 Task: Add Orgain Clean Protein Grass-Fed Shake Chocolate Fudge to the cart.
Action: Mouse pressed left at (25, 154)
Screenshot: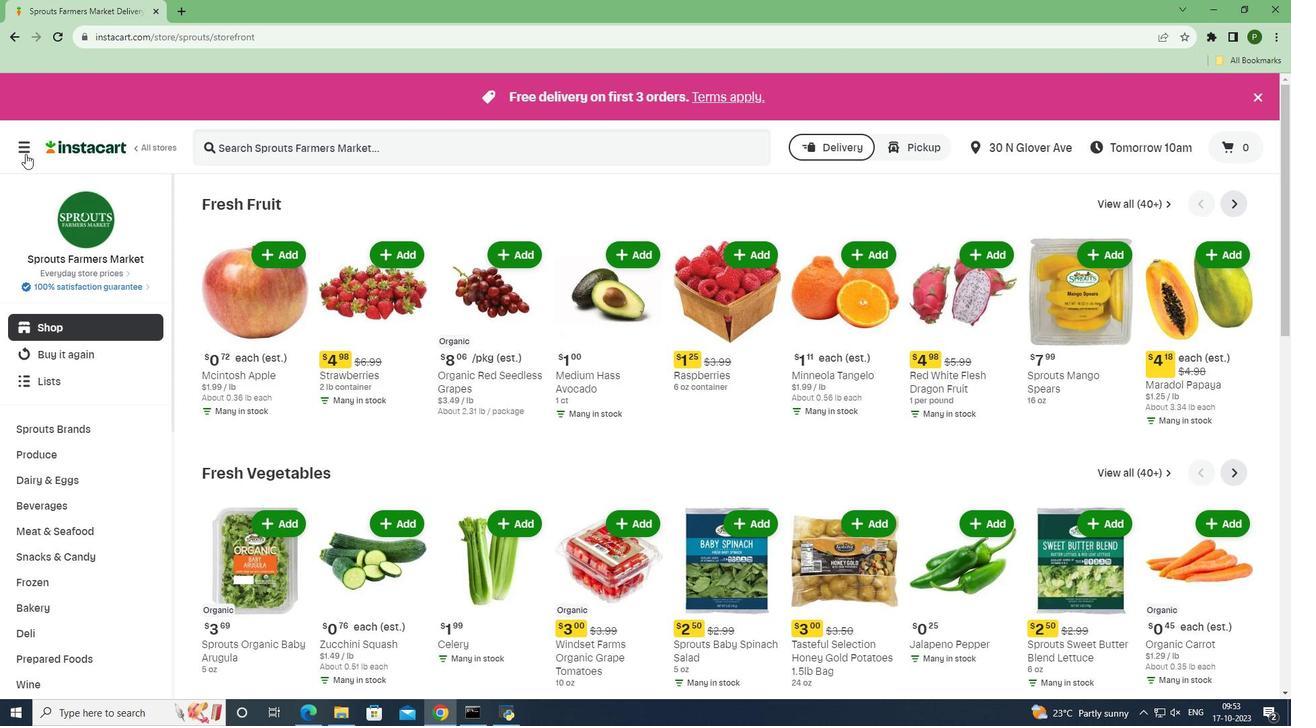 
Action: Mouse moved to (49, 356)
Screenshot: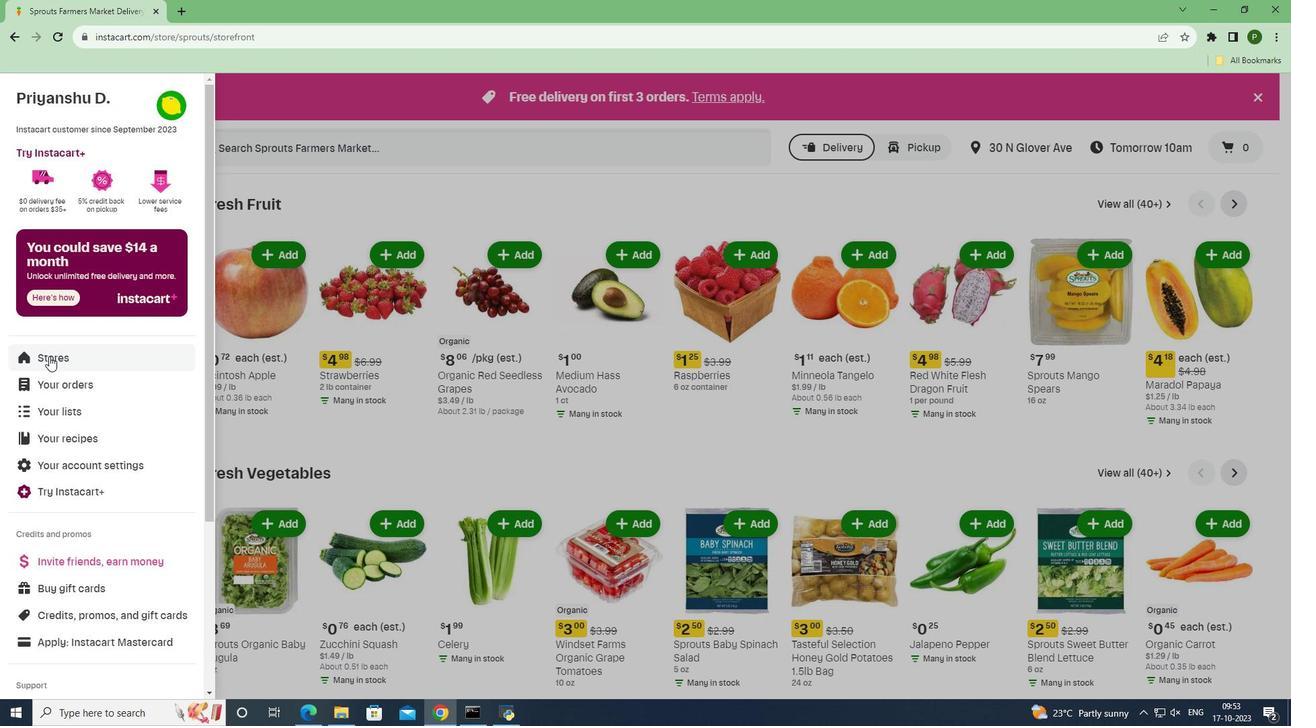 
Action: Mouse pressed left at (49, 356)
Screenshot: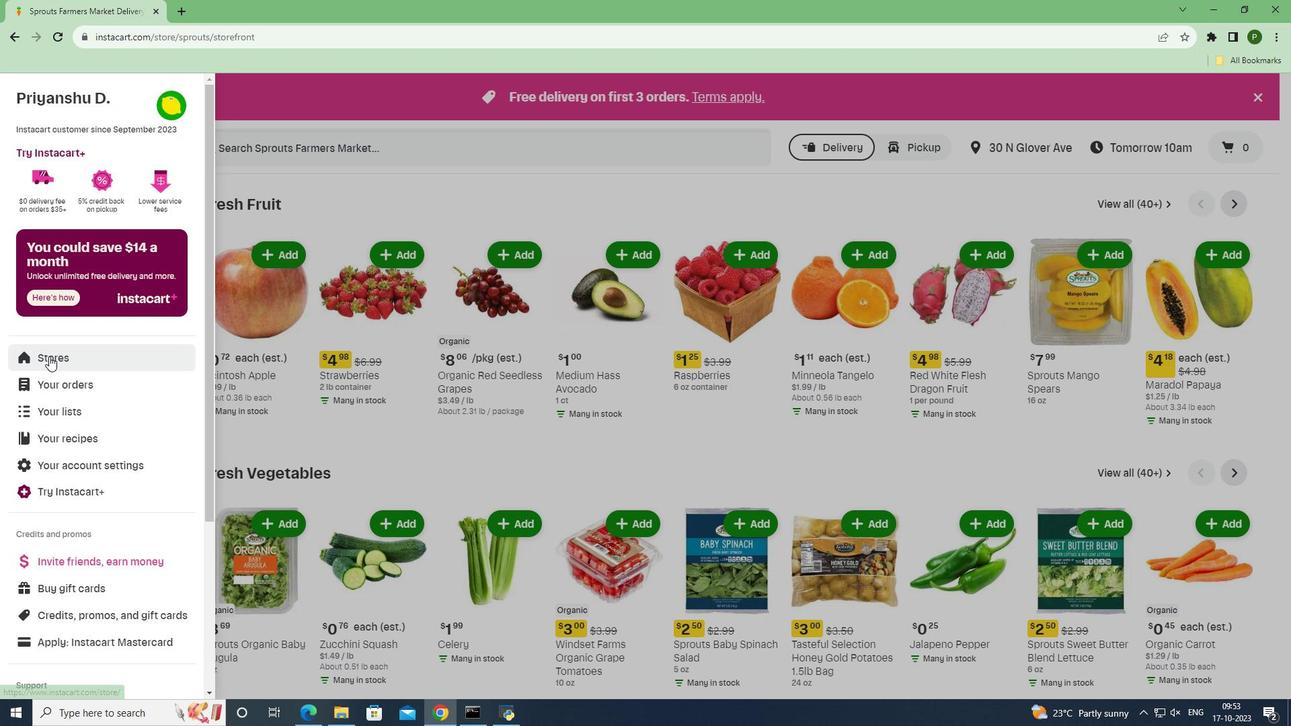 
Action: Mouse moved to (299, 160)
Screenshot: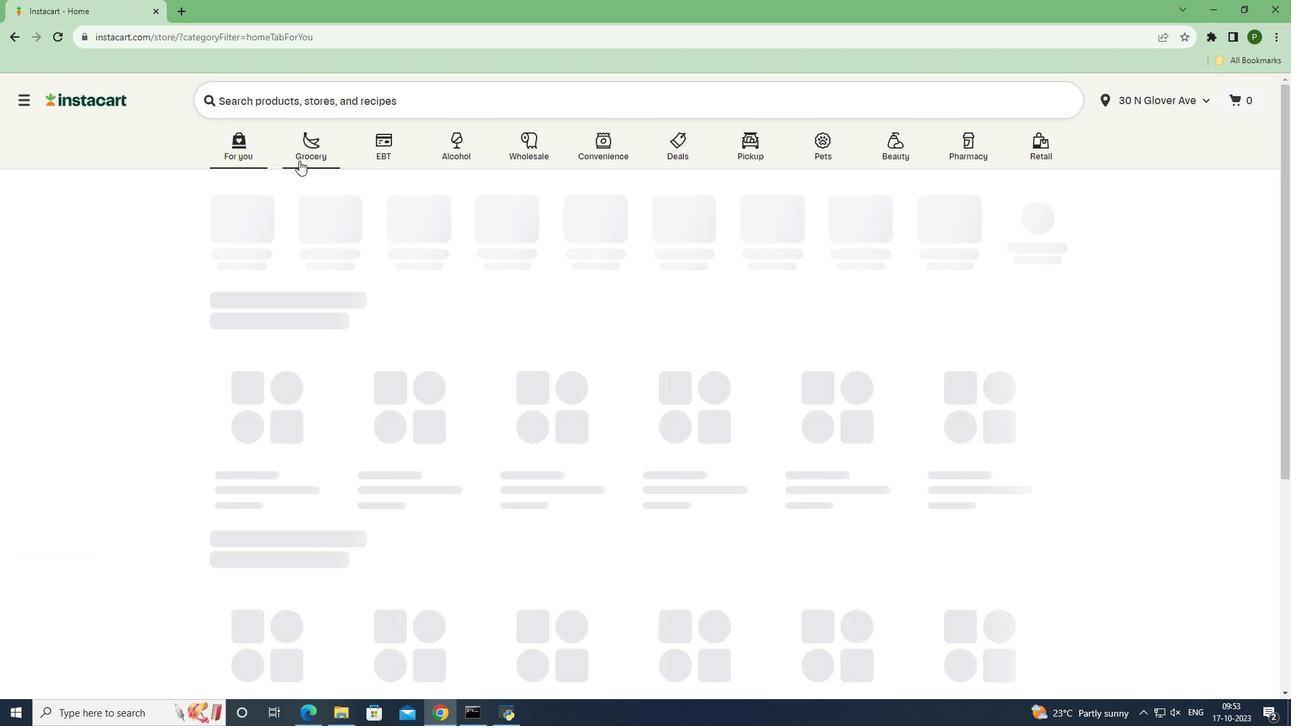 
Action: Mouse pressed left at (299, 160)
Screenshot: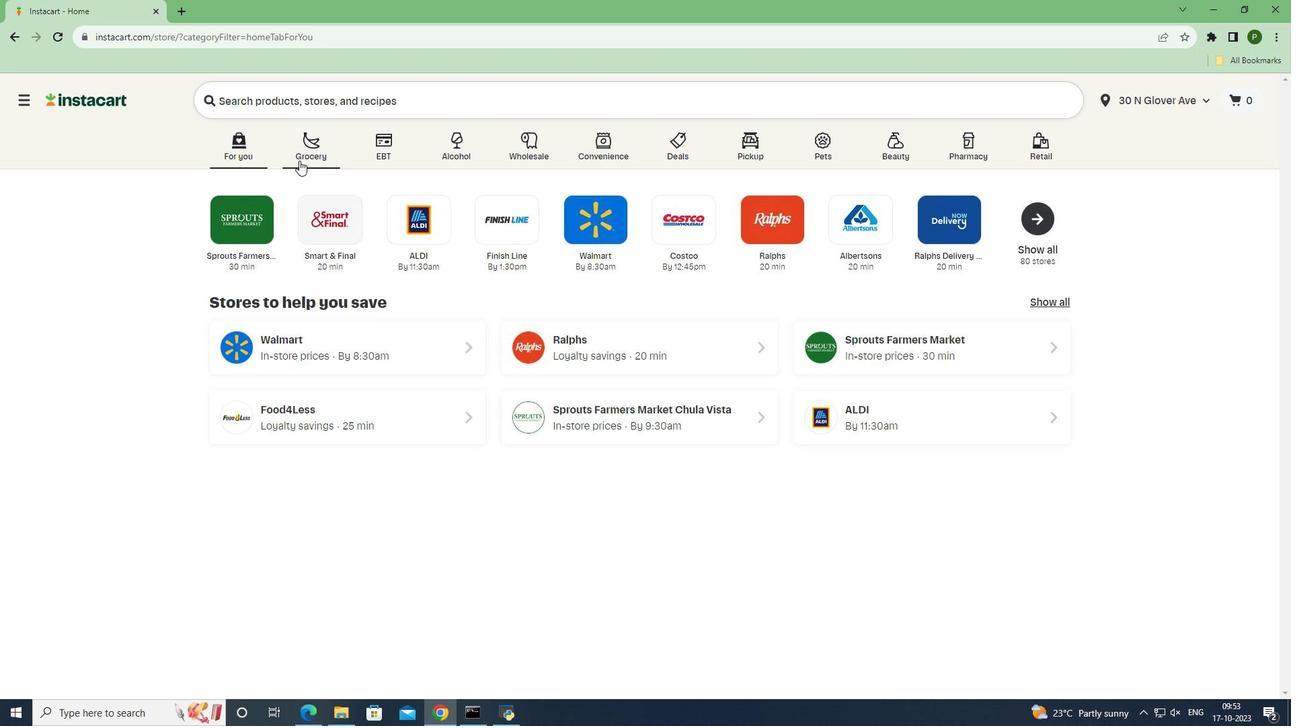 
Action: Mouse moved to (814, 318)
Screenshot: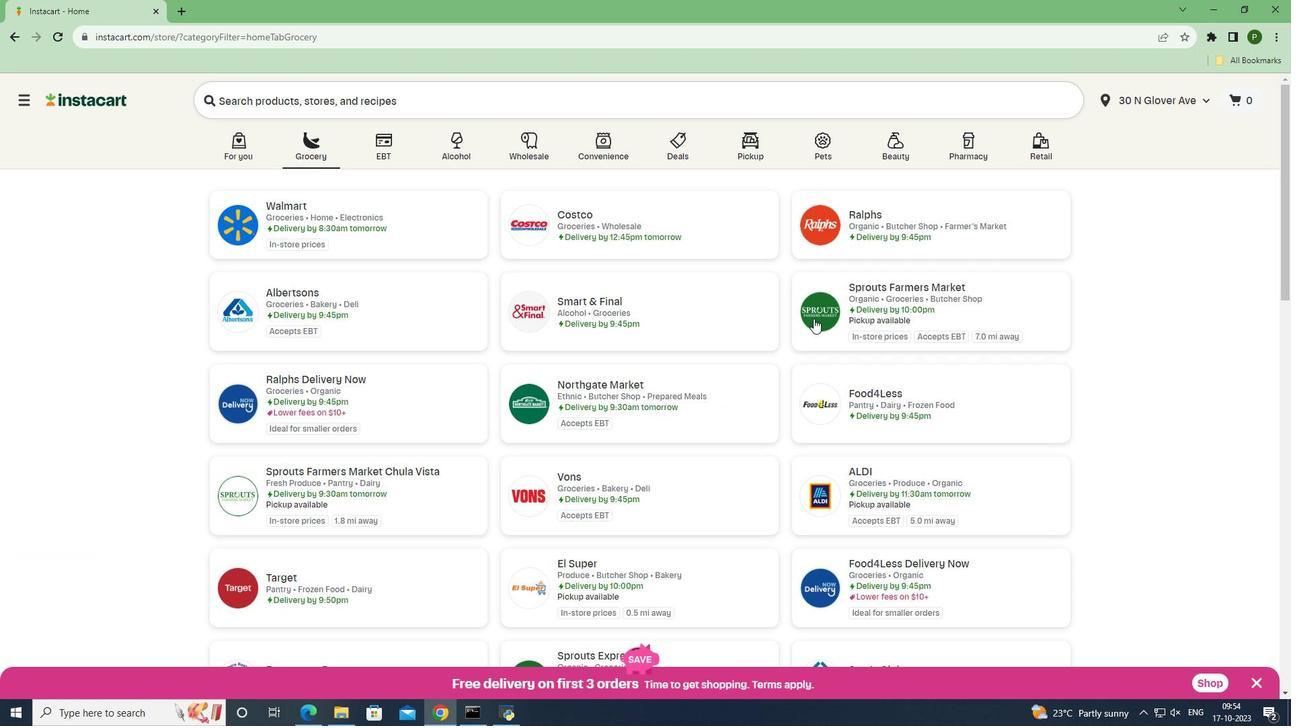 
Action: Mouse pressed left at (814, 318)
Screenshot: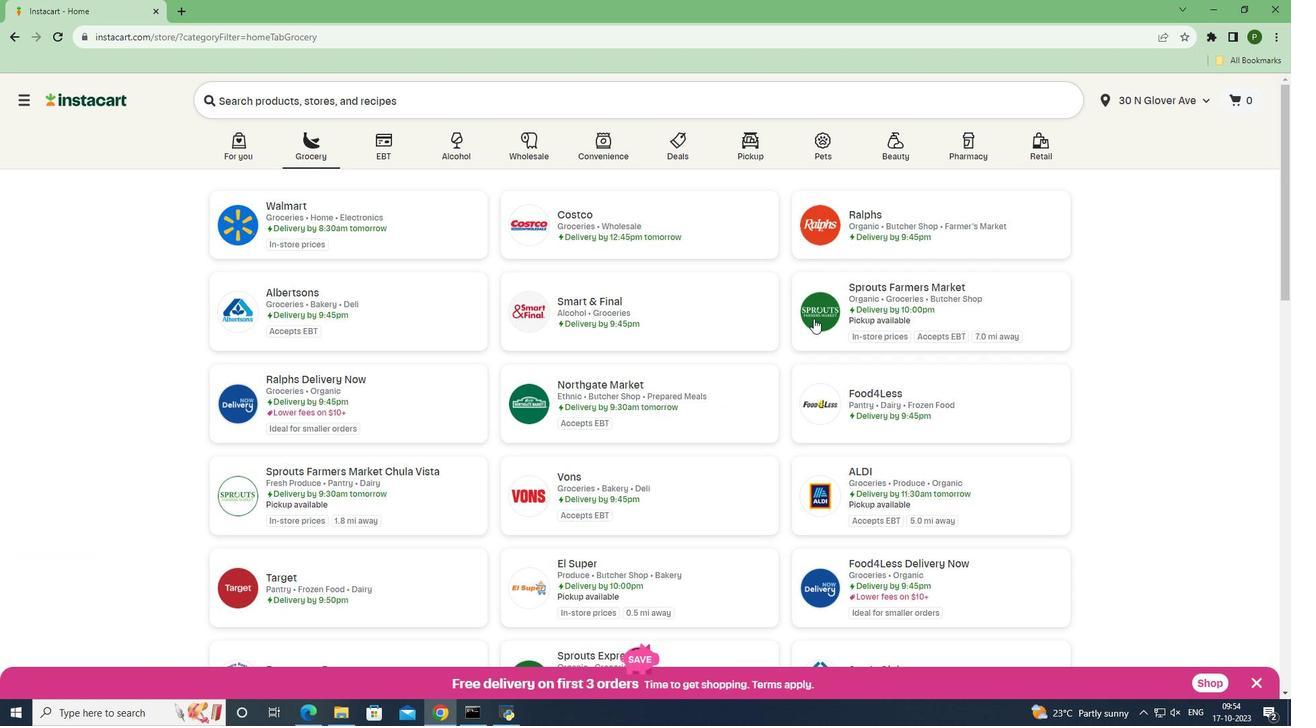 
Action: Mouse moved to (80, 507)
Screenshot: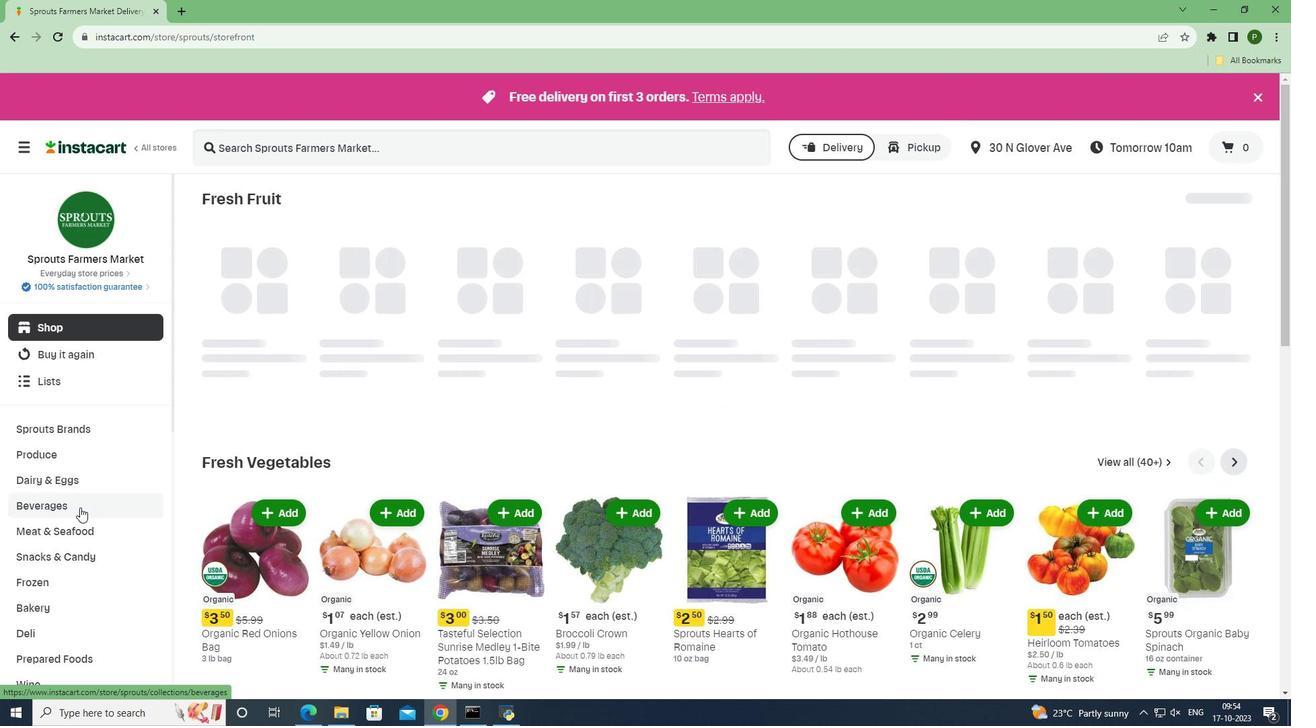 
Action: Mouse pressed left at (80, 507)
Screenshot: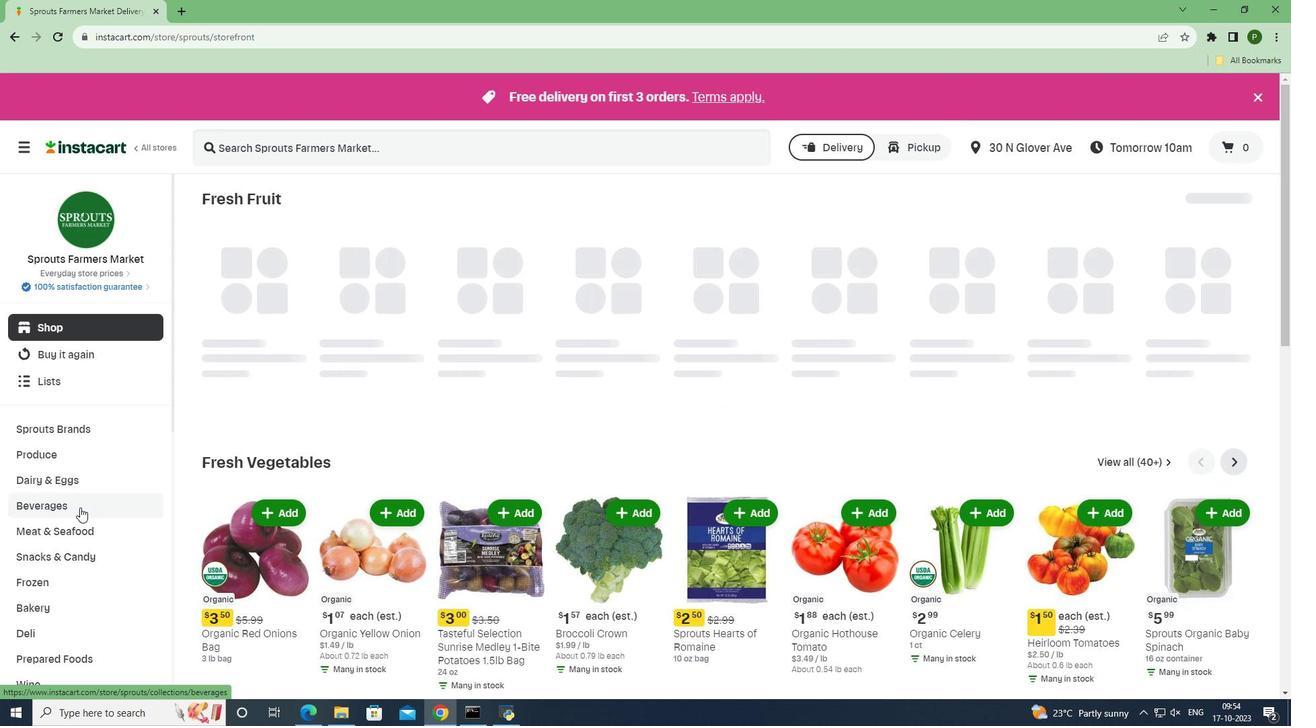 
Action: Mouse moved to (1252, 234)
Screenshot: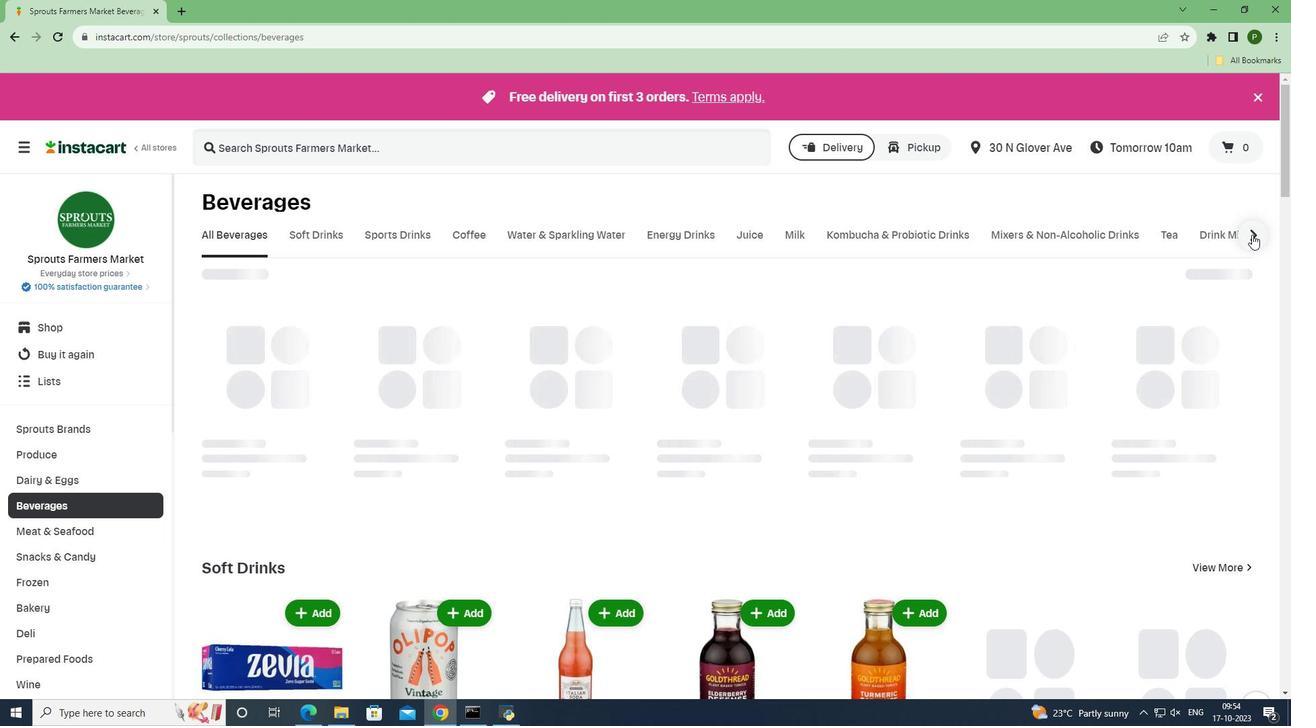 
Action: Mouse pressed left at (1252, 234)
Screenshot: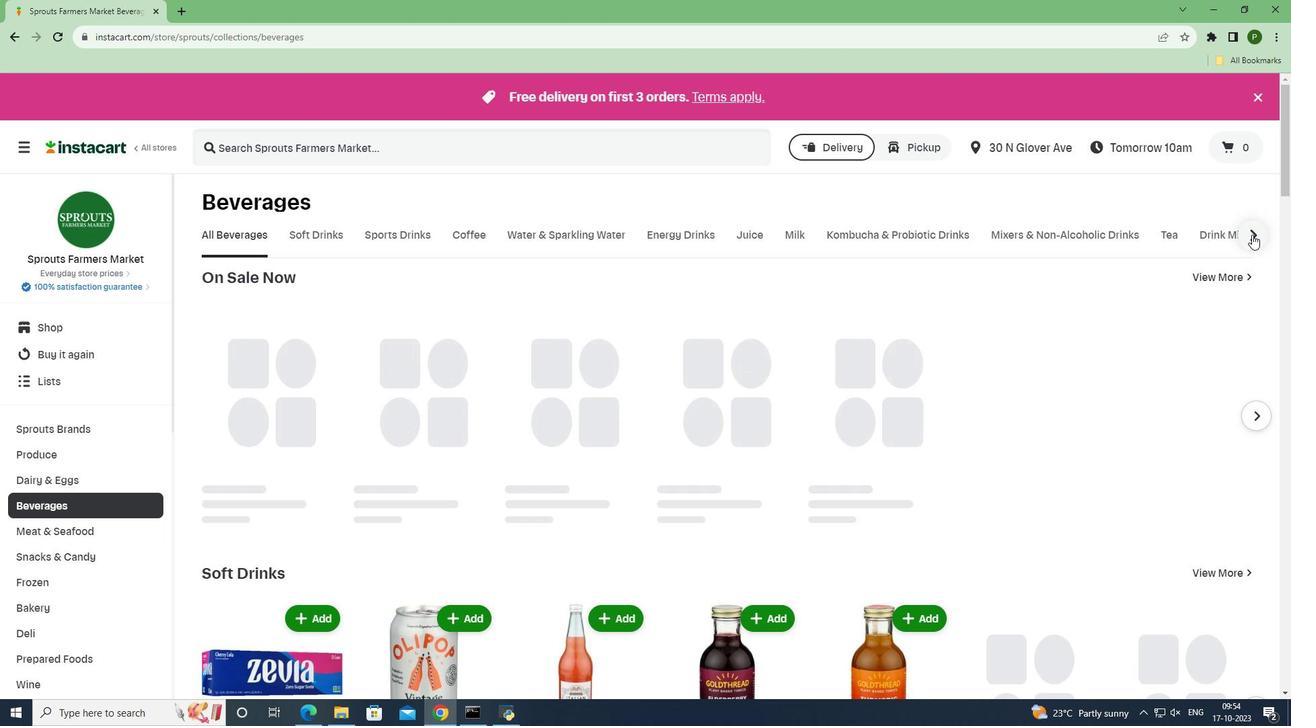 
Action: Mouse moved to (1206, 234)
Screenshot: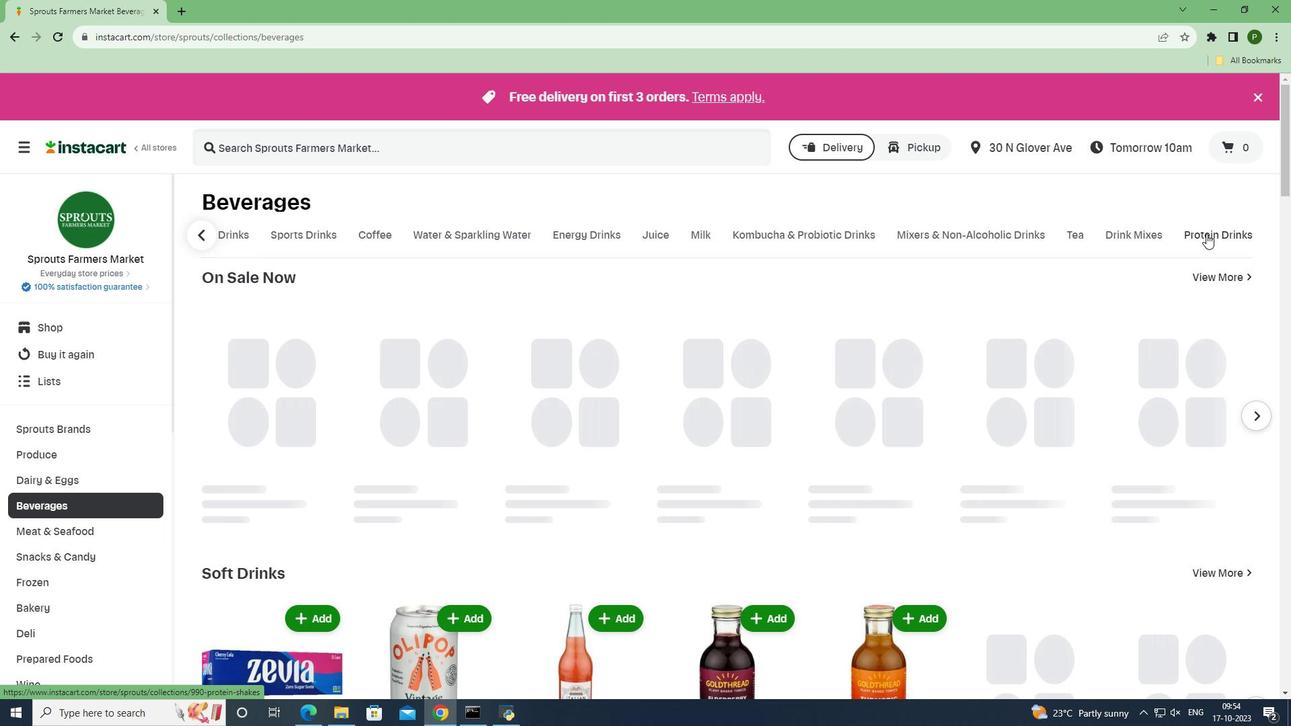 
Action: Mouse pressed left at (1206, 234)
Screenshot: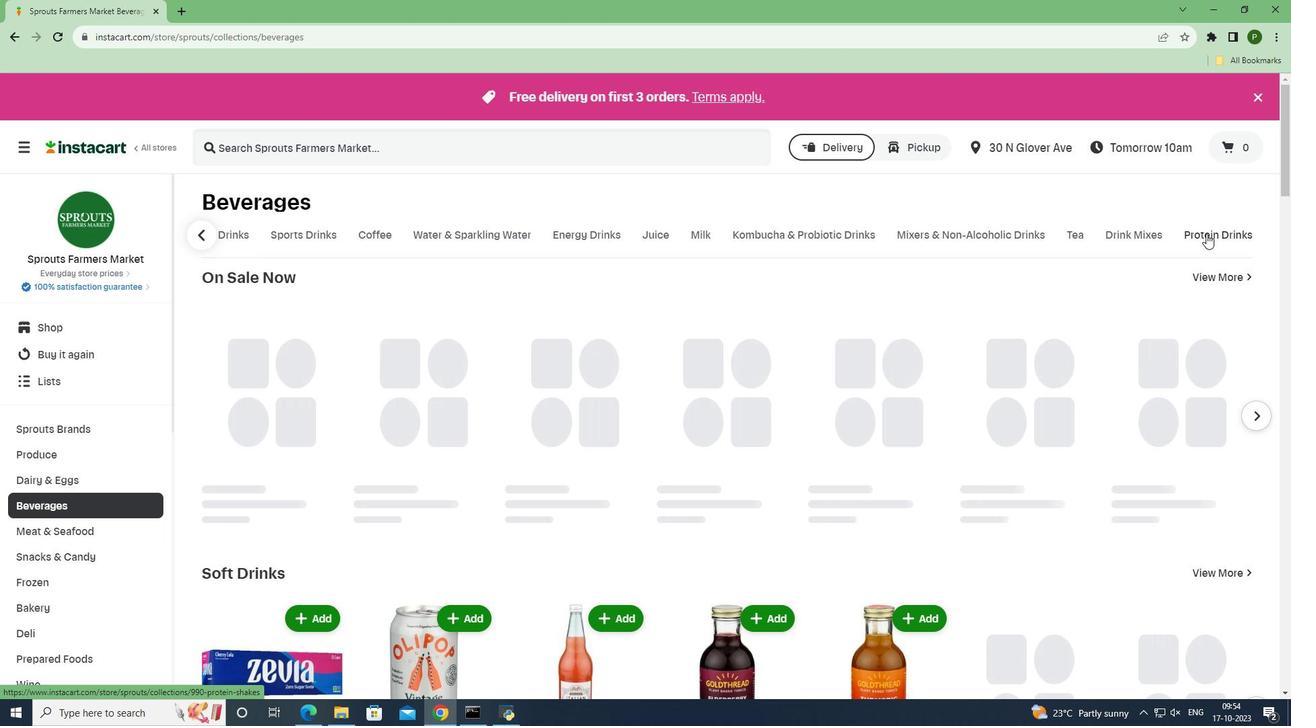 
Action: Mouse moved to (565, 154)
Screenshot: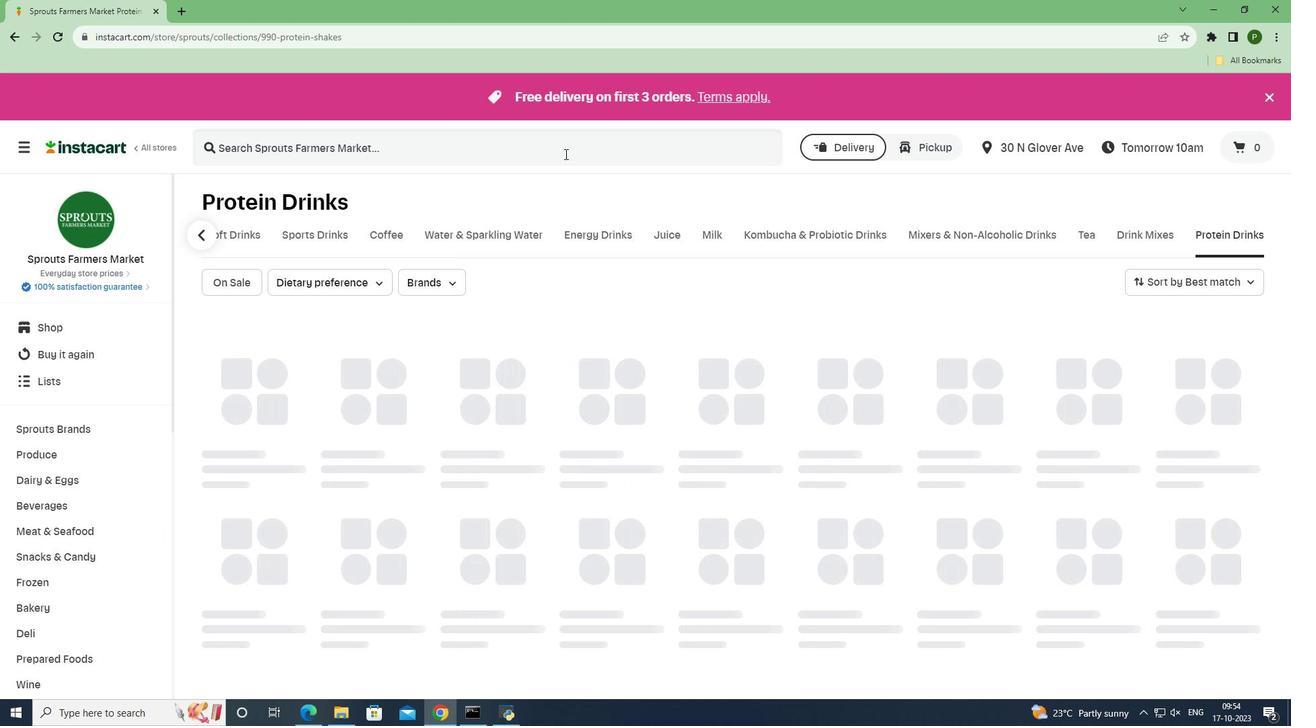
Action: Mouse pressed left at (565, 154)
Screenshot: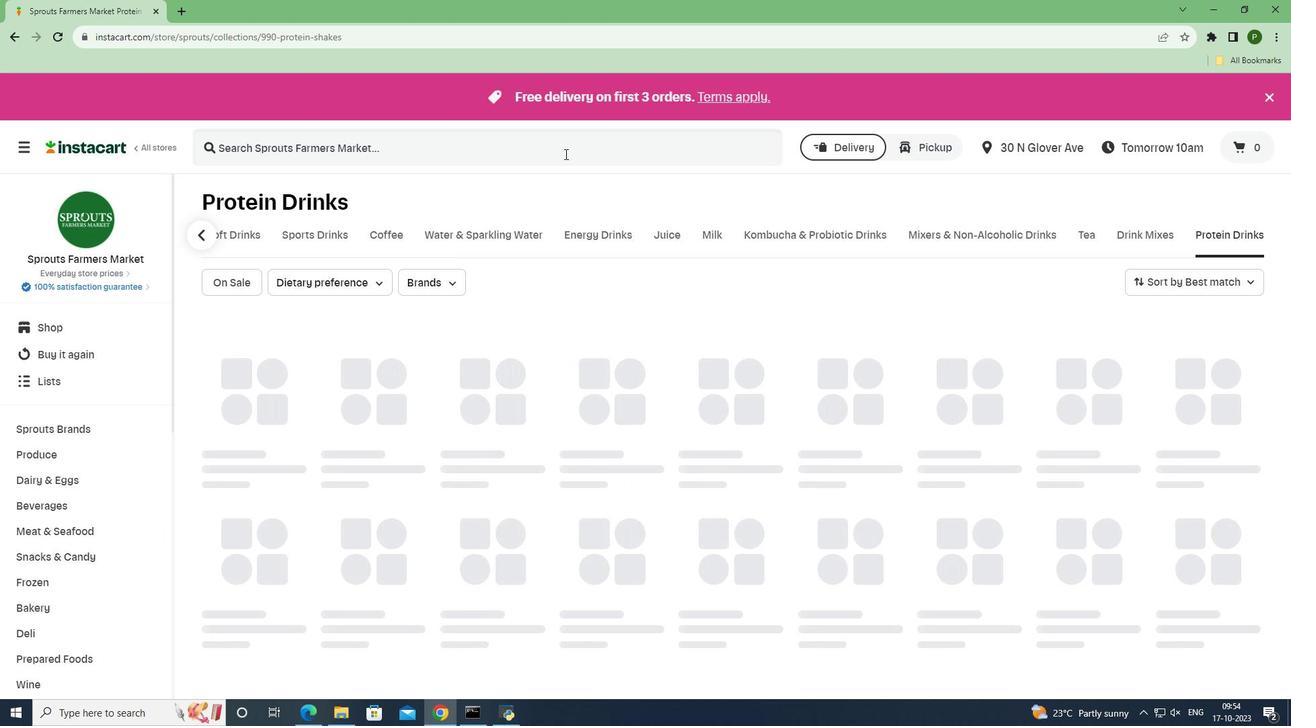 
Action: Key pressed <Key.caps_lock>O<Key.caps_lock>rganic<Key.space><Key.caps_lock>C<Key.caps_lock>lean<Key.space><Key.caps_lock>P<Key.caps_lock>rotein<Key.space><Key.caps_lock>G<Key.caps_lock>rass-<Key.caps_lock>F<Key.caps_lock>ed<Key.space><Key.caps_lock>S<Key.caps_lock>hake<Key.space><Key.caps_lock>C<Key.caps_lock>hocolate<Key.space><Key.caps_lock>F<Key.caps_lock>udge<Key.enter>
Screenshot: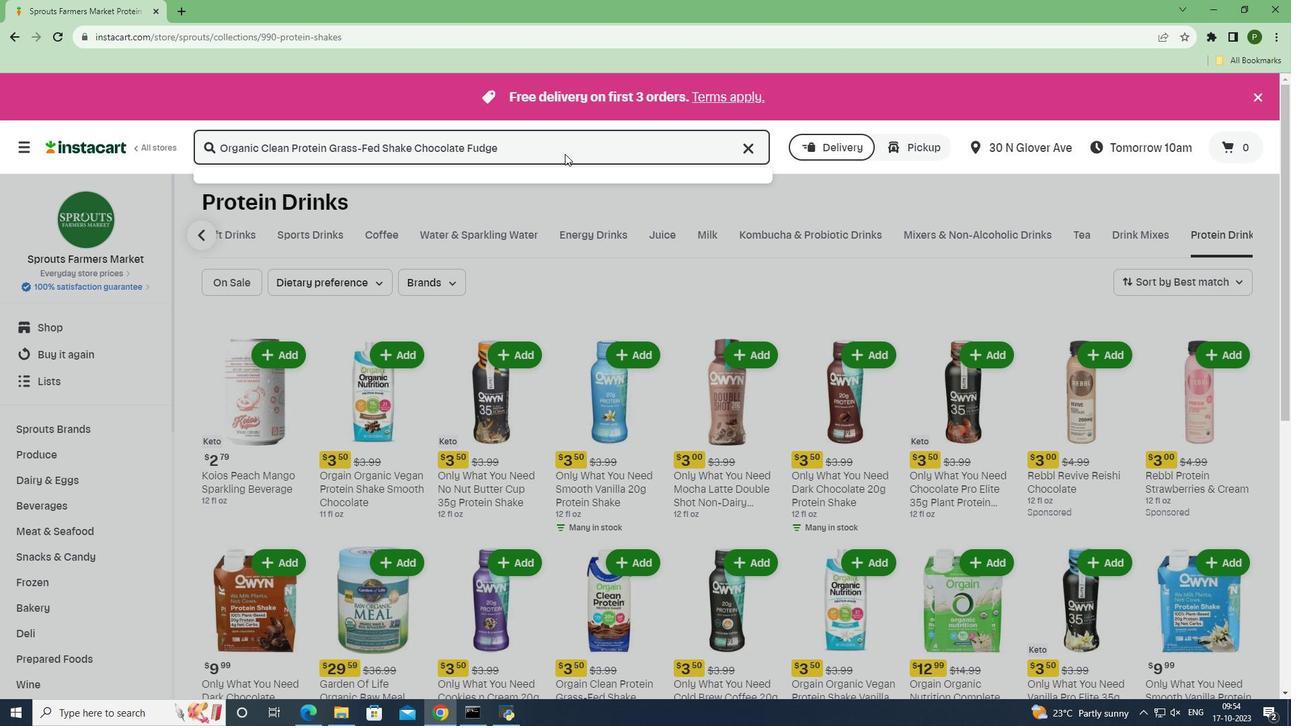 
Action: Mouse moved to (734, 498)
Screenshot: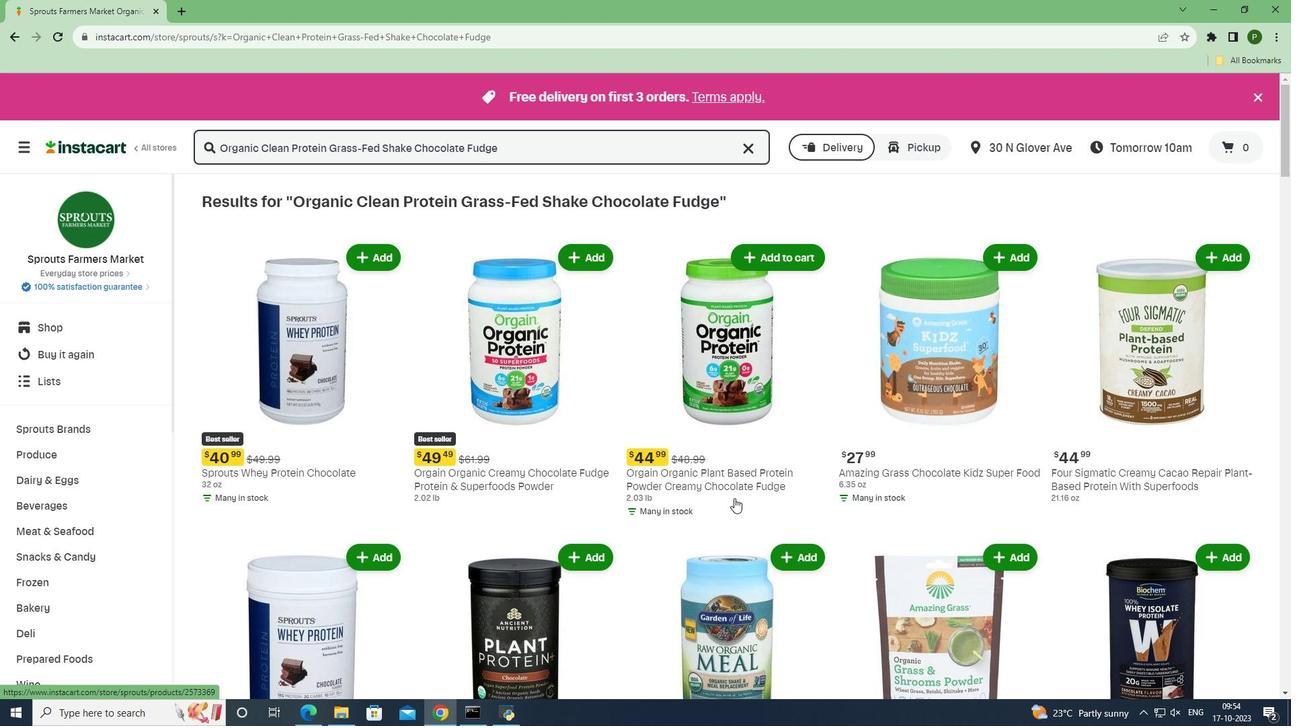 
Action: Mouse scrolled (734, 497) with delta (0, 0)
Screenshot: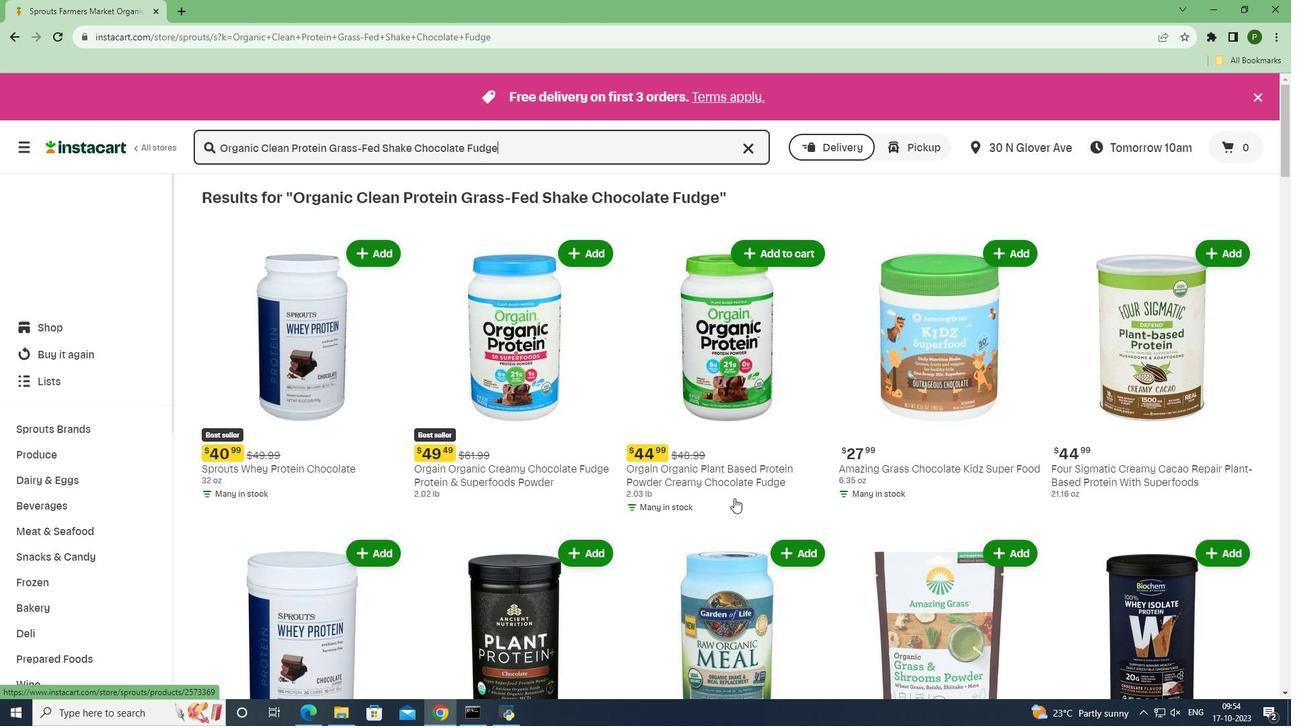 
Action: Mouse scrolled (734, 497) with delta (0, 0)
Screenshot: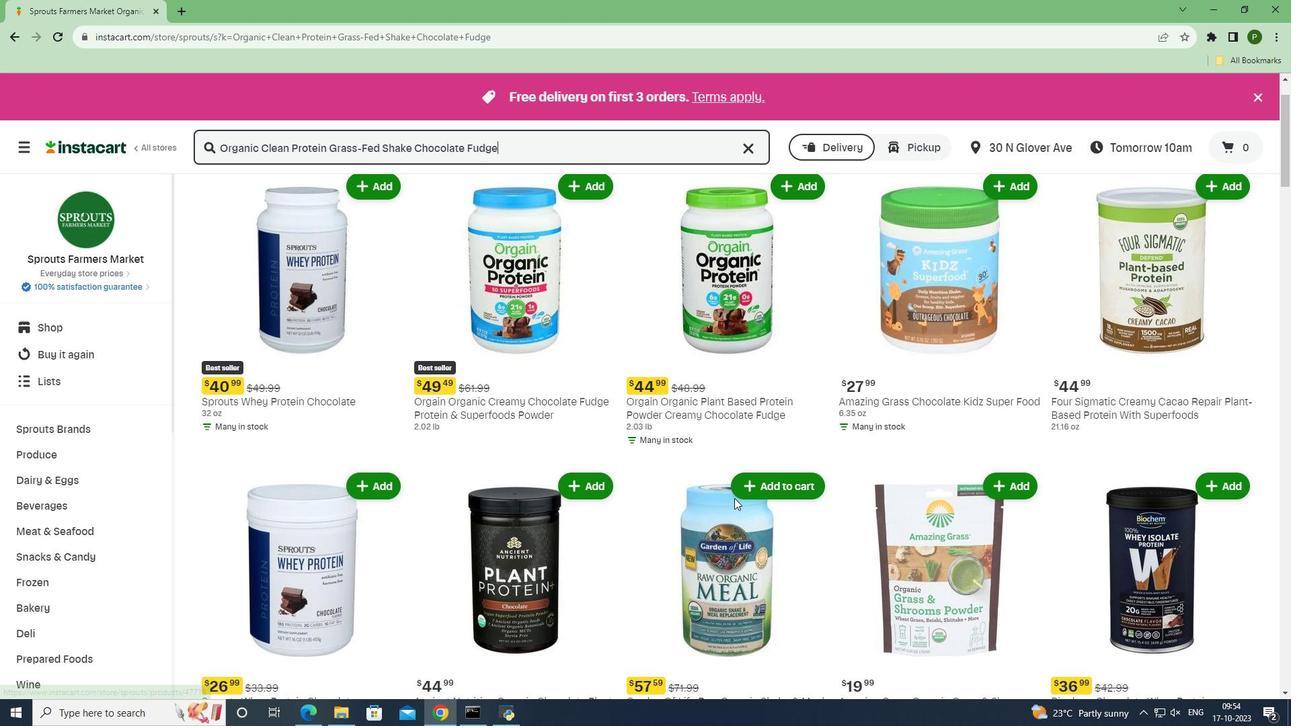 
Action: Mouse scrolled (734, 497) with delta (0, 0)
Screenshot: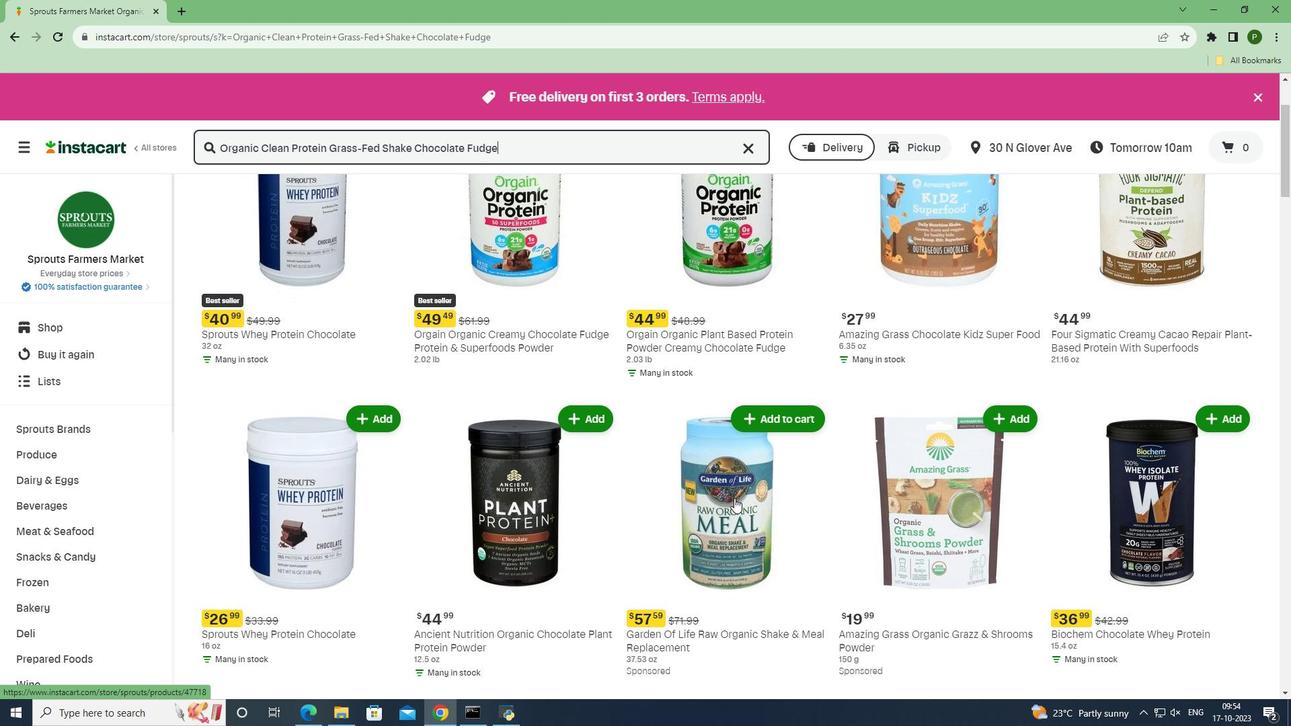 
Action: Mouse scrolled (734, 497) with delta (0, 0)
Screenshot: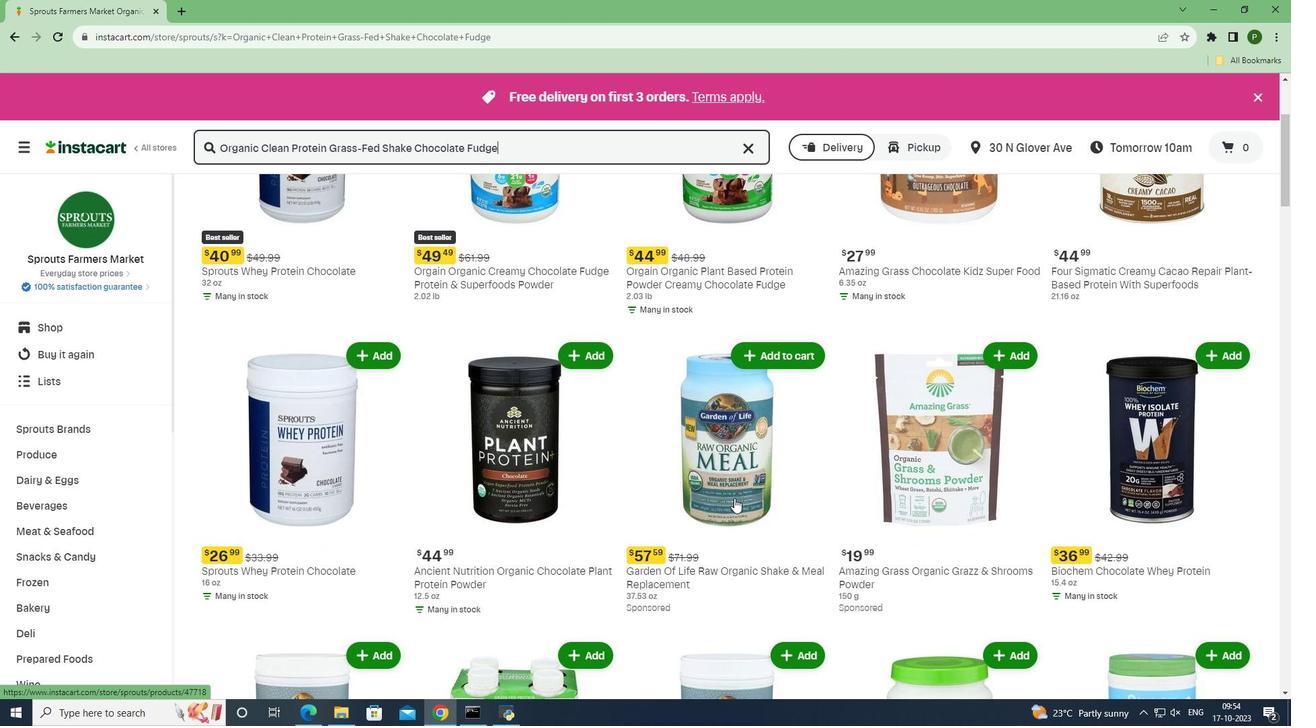 
Action: Mouse scrolled (734, 497) with delta (0, 0)
Screenshot: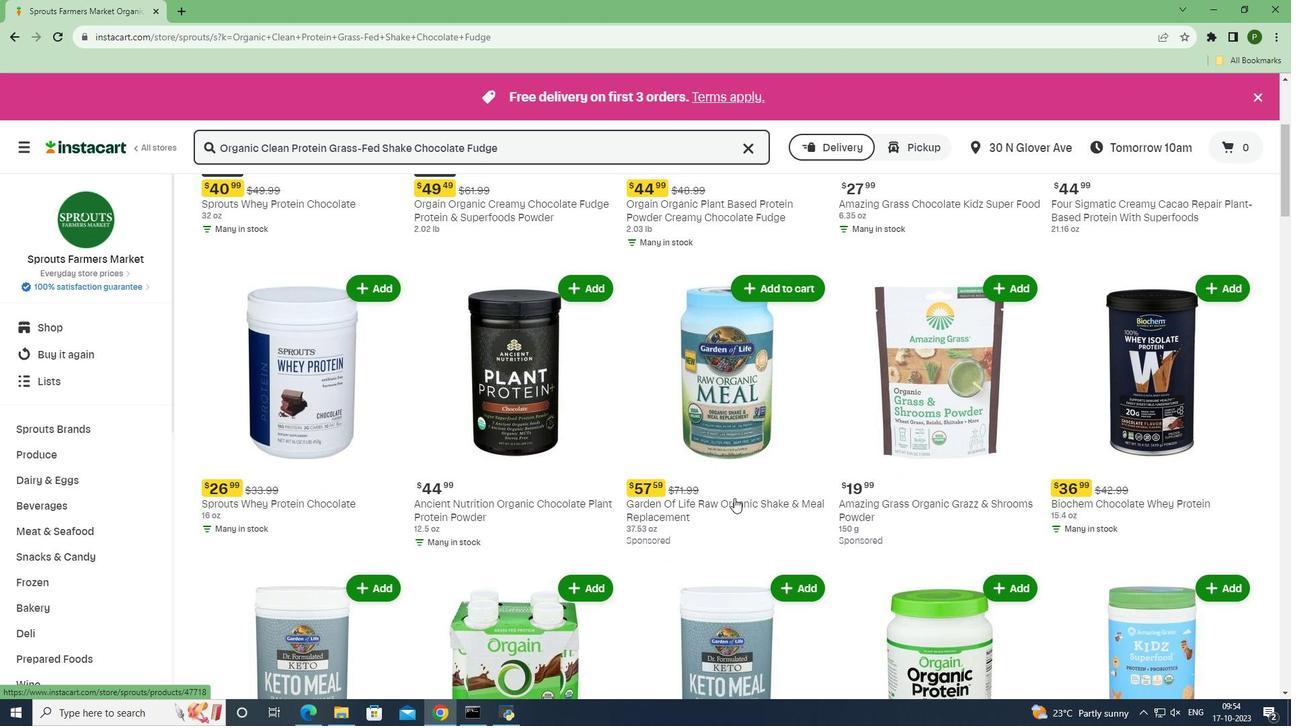 
Action: Mouse scrolled (734, 497) with delta (0, 0)
Screenshot: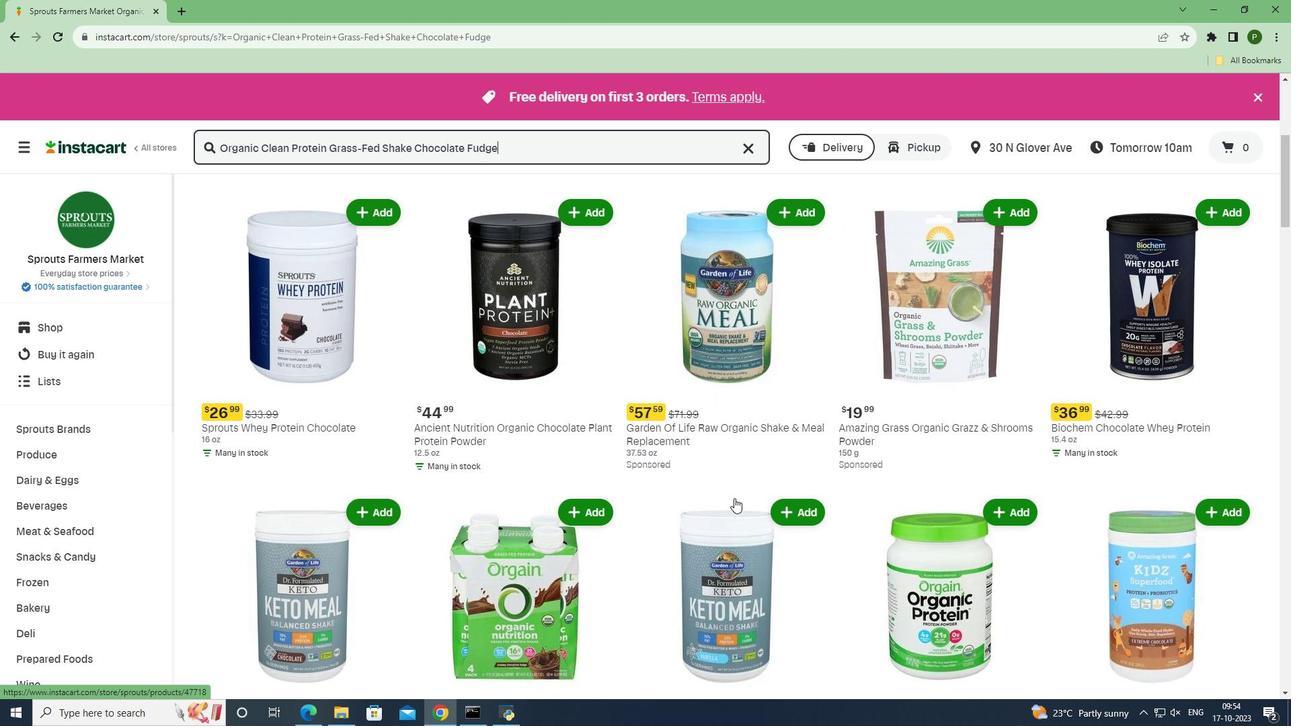 
Action: Mouse scrolled (734, 497) with delta (0, 0)
Screenshot: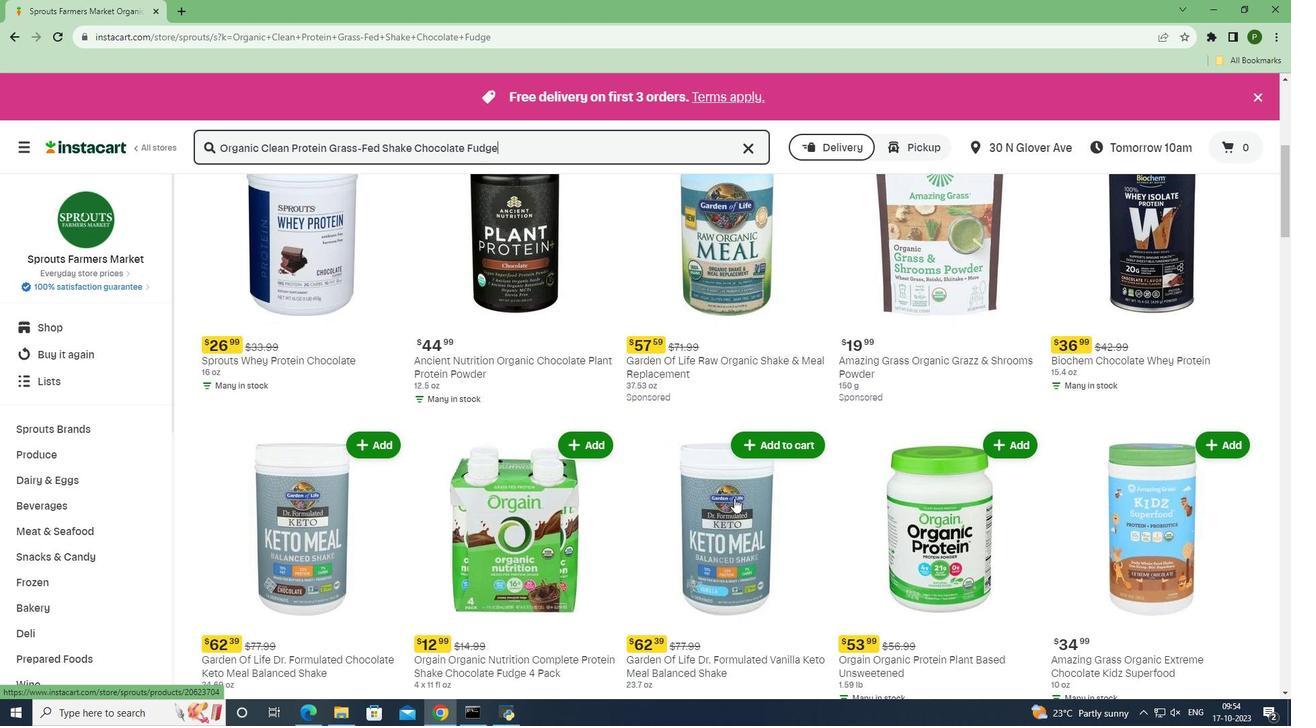 
Action: Mouse scrolled (734, 497) with delta (0, 0)
Screenshot: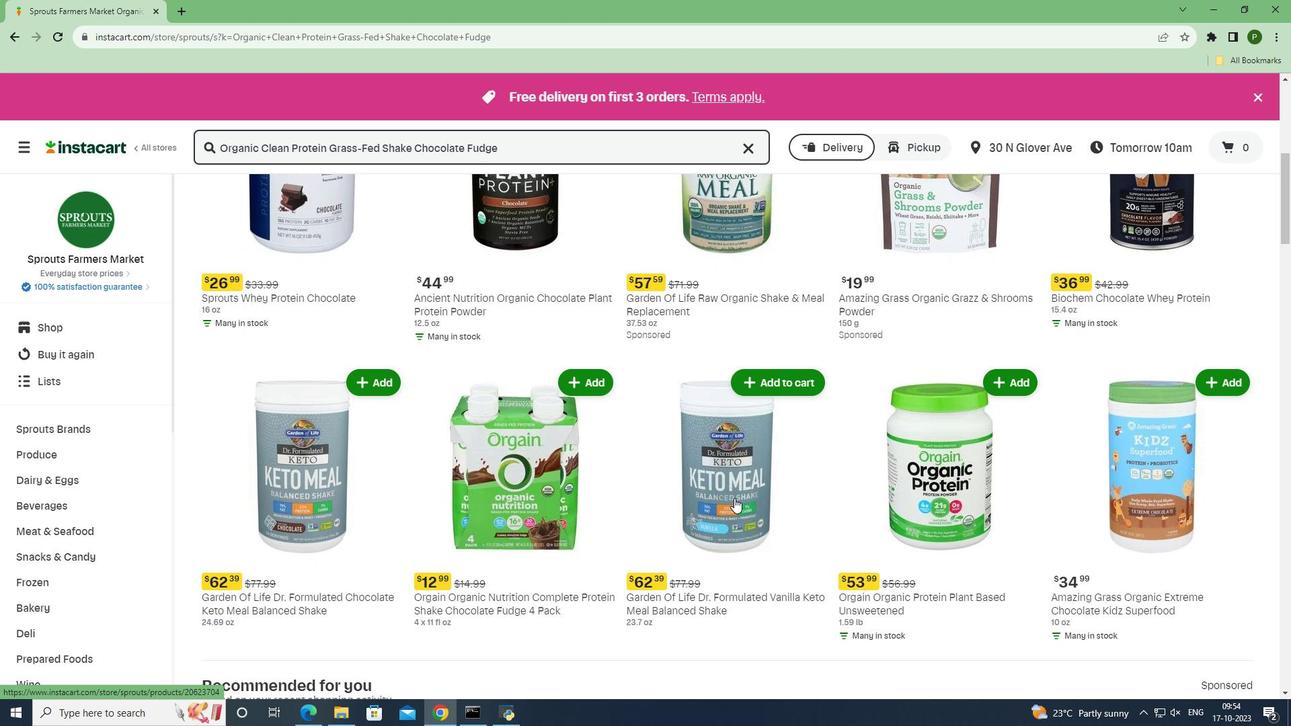 
Action: Mouse scrolled (734, 497) with delta (0, 0)
Screenshot: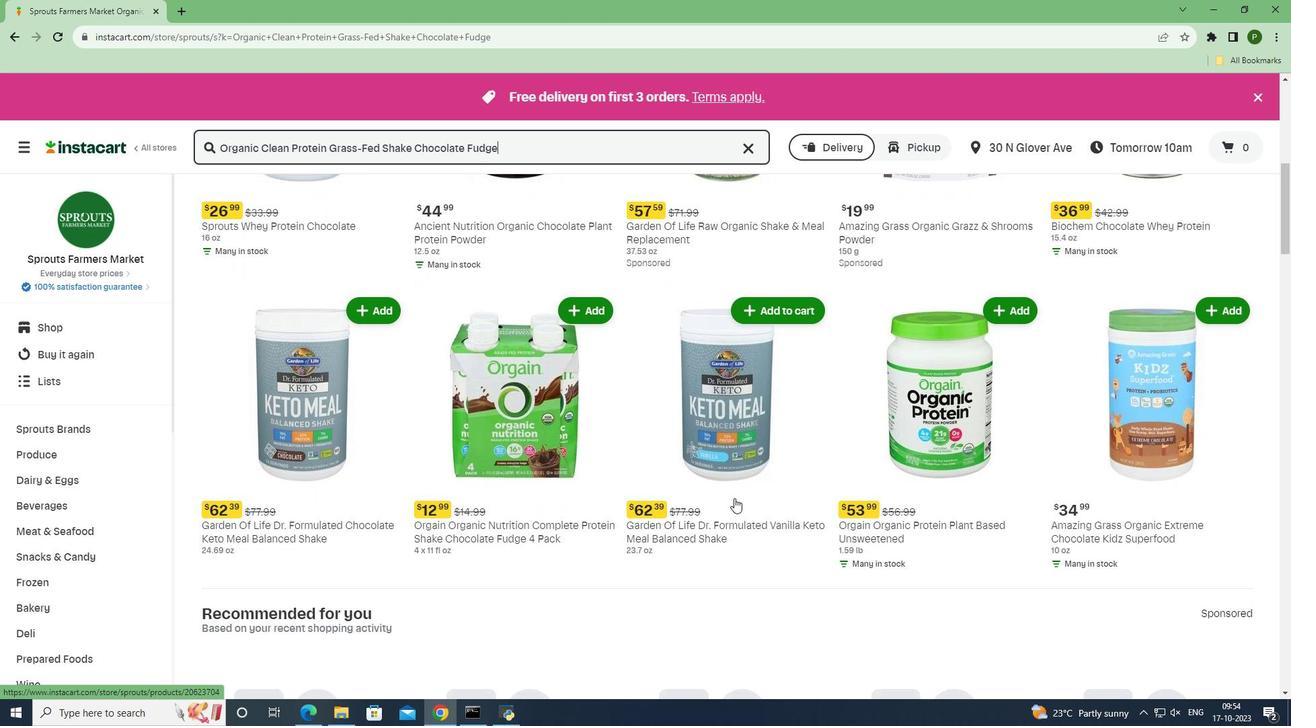
Action: Mouse scrolled (734, 497) with delta (0, 0)
Screenshot: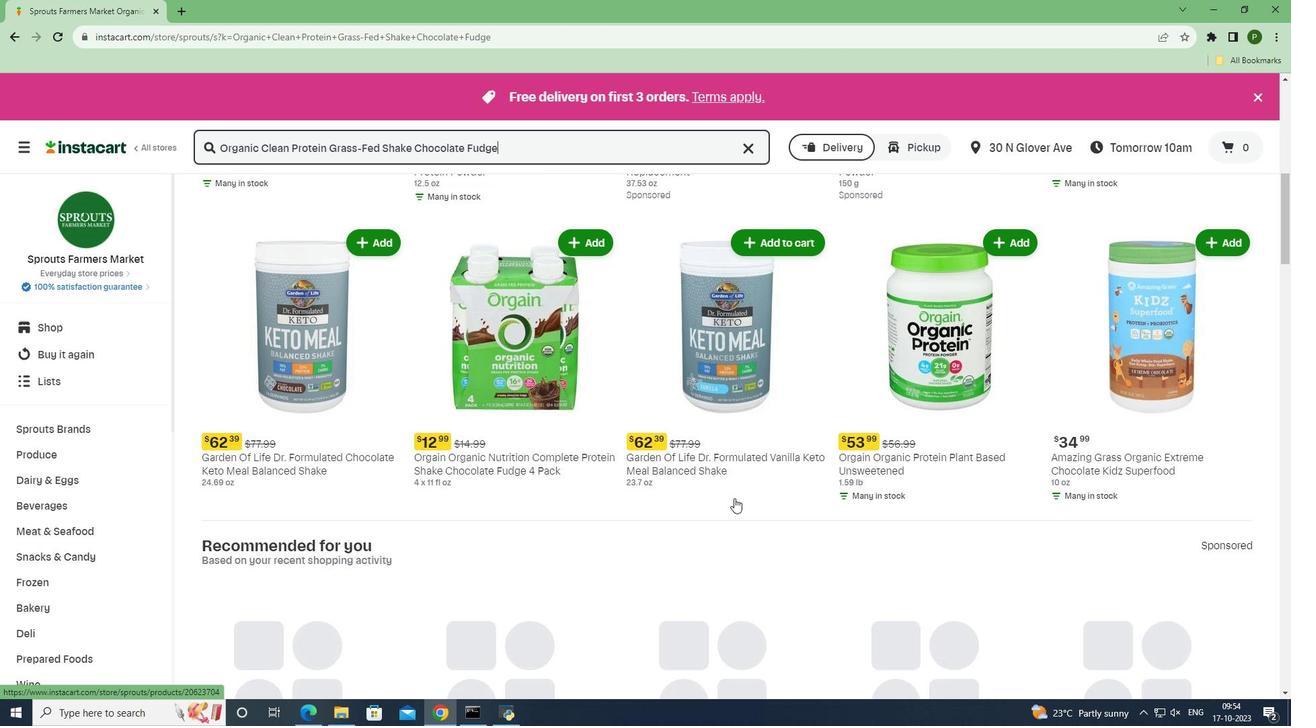 
Action: Mouse scrolled (734, 497) with delta (0, 0)
Screenshot: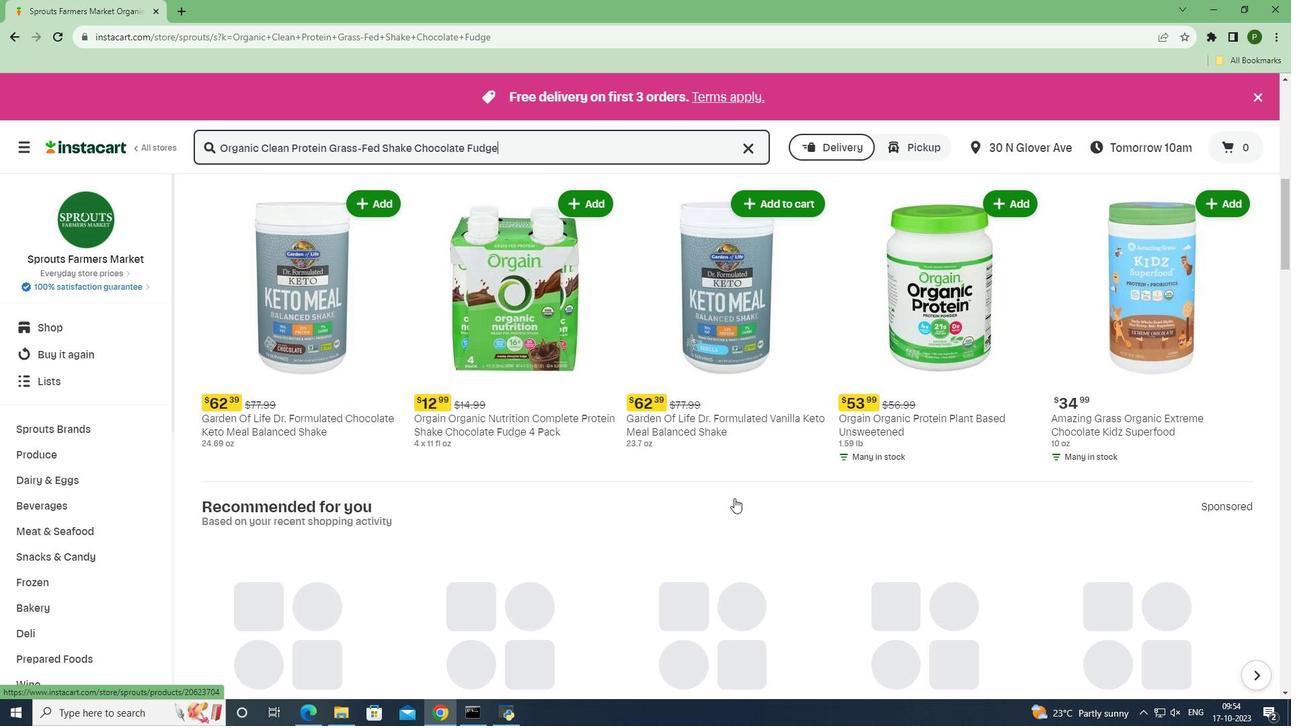 
Action: Mouse scrolled (734, 497) with delta (0, 0)
Screenshot: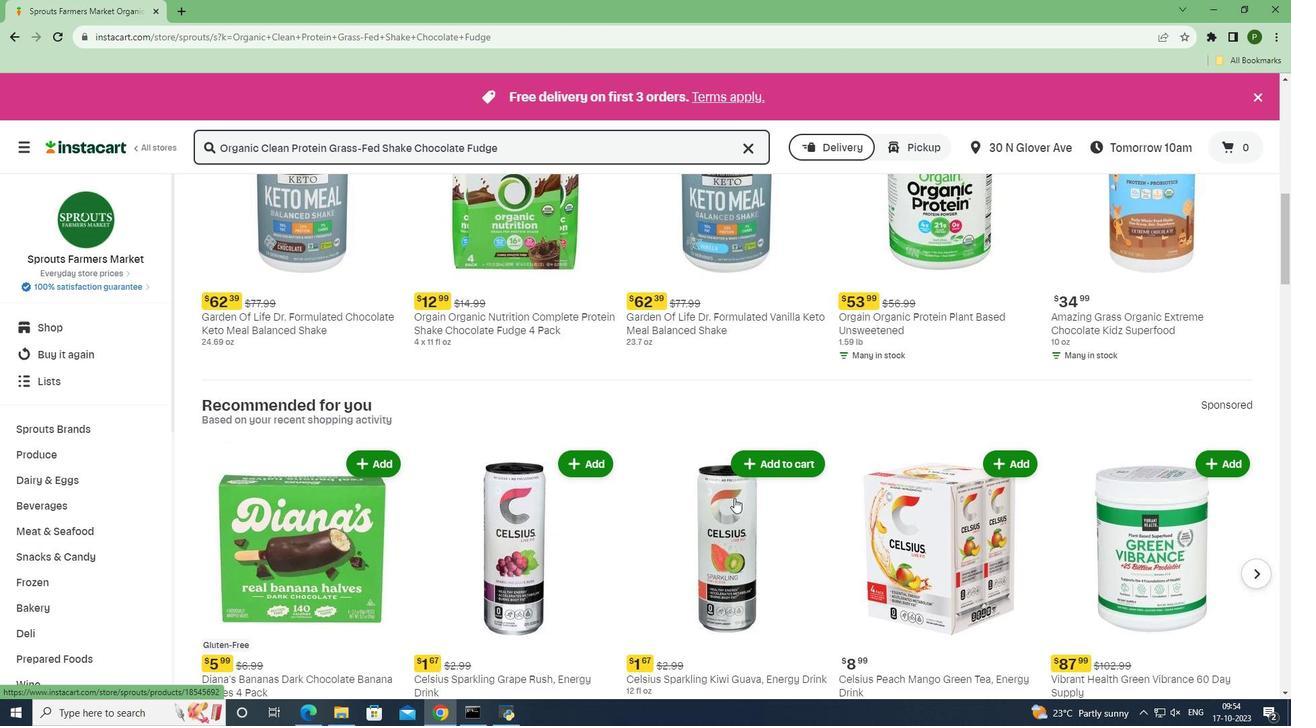 
Action: Mouse scrolled (734, 497) with delta (0, 0)
Screenshot: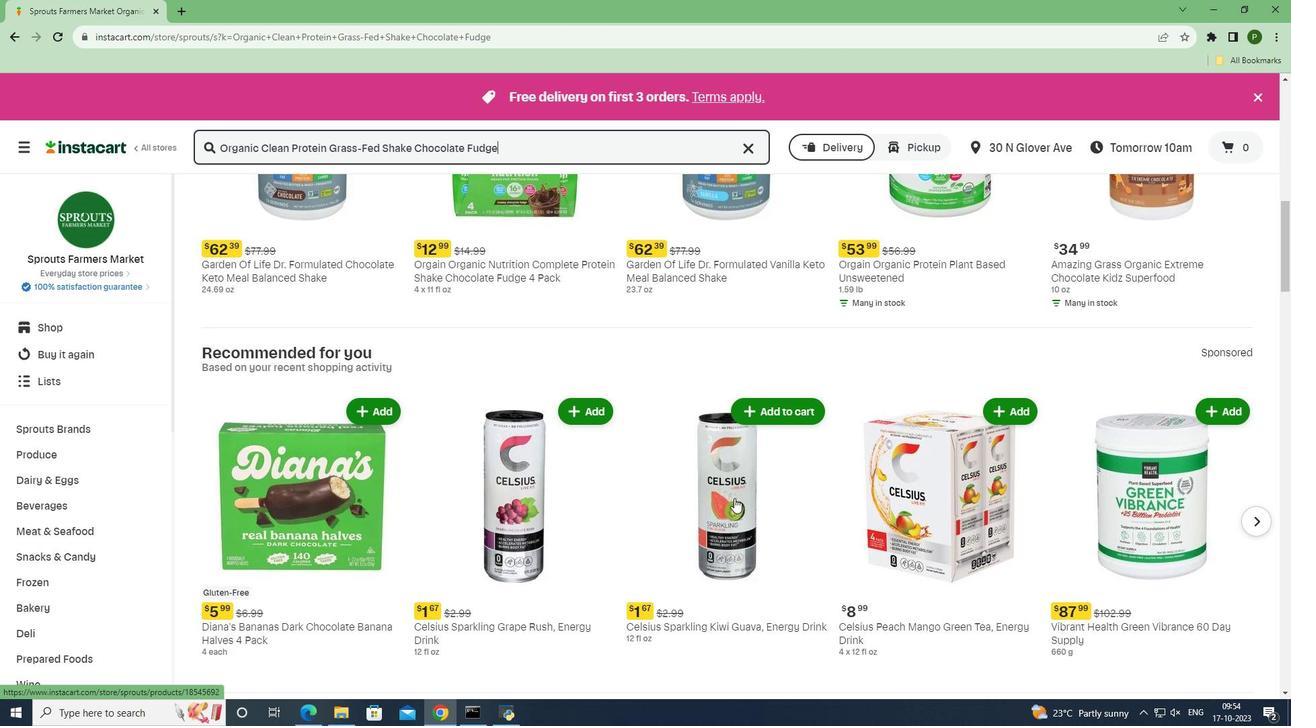 
Action: Mouse scrolled (734, 497) with delta (0, 0)
Screenshot: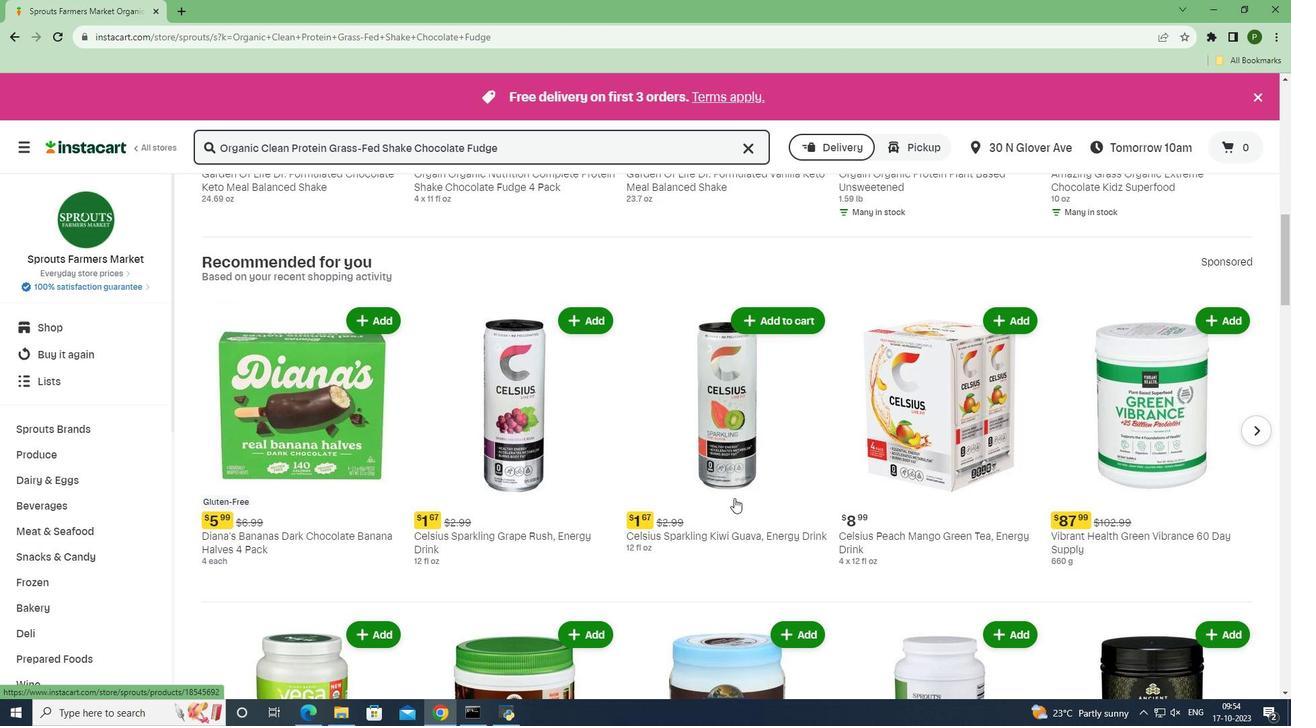 
Action: Mouse scrolled (734, 497) with delta (0, 0)
Screenshot: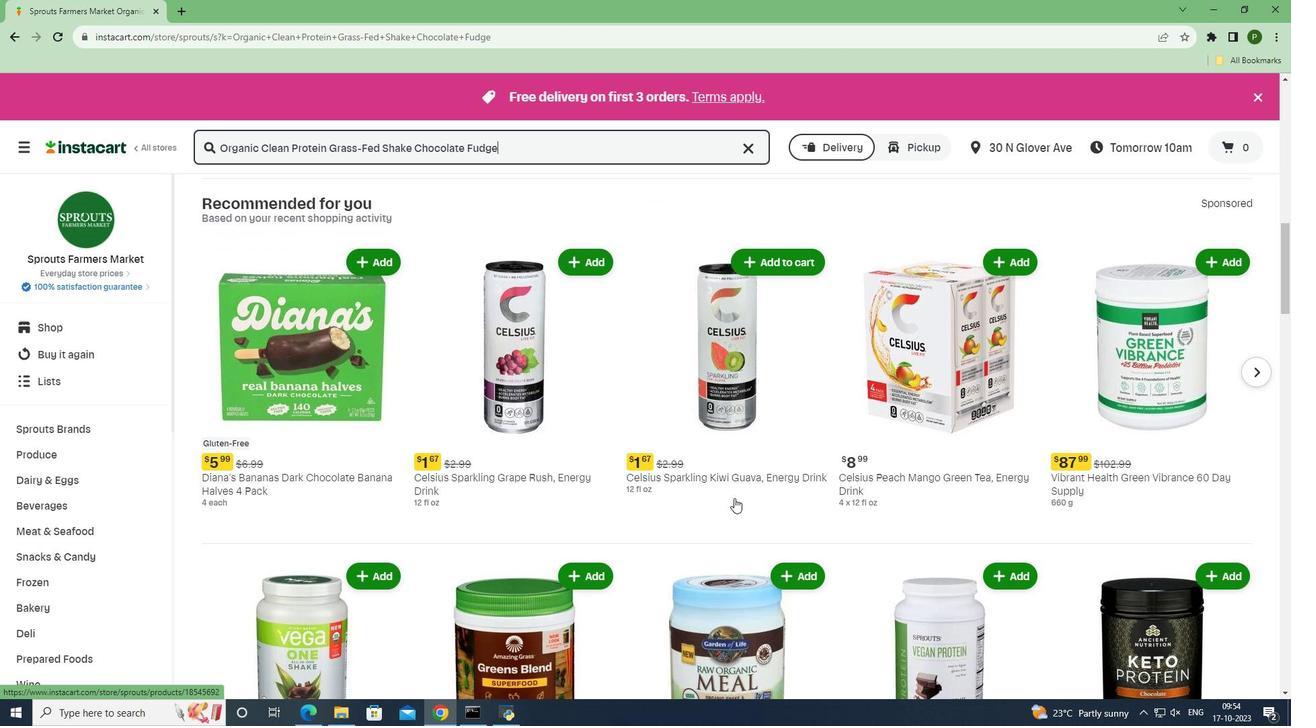 
Action: Mouse scrolled (734, 497) with delta (0, 0)
Screenshot: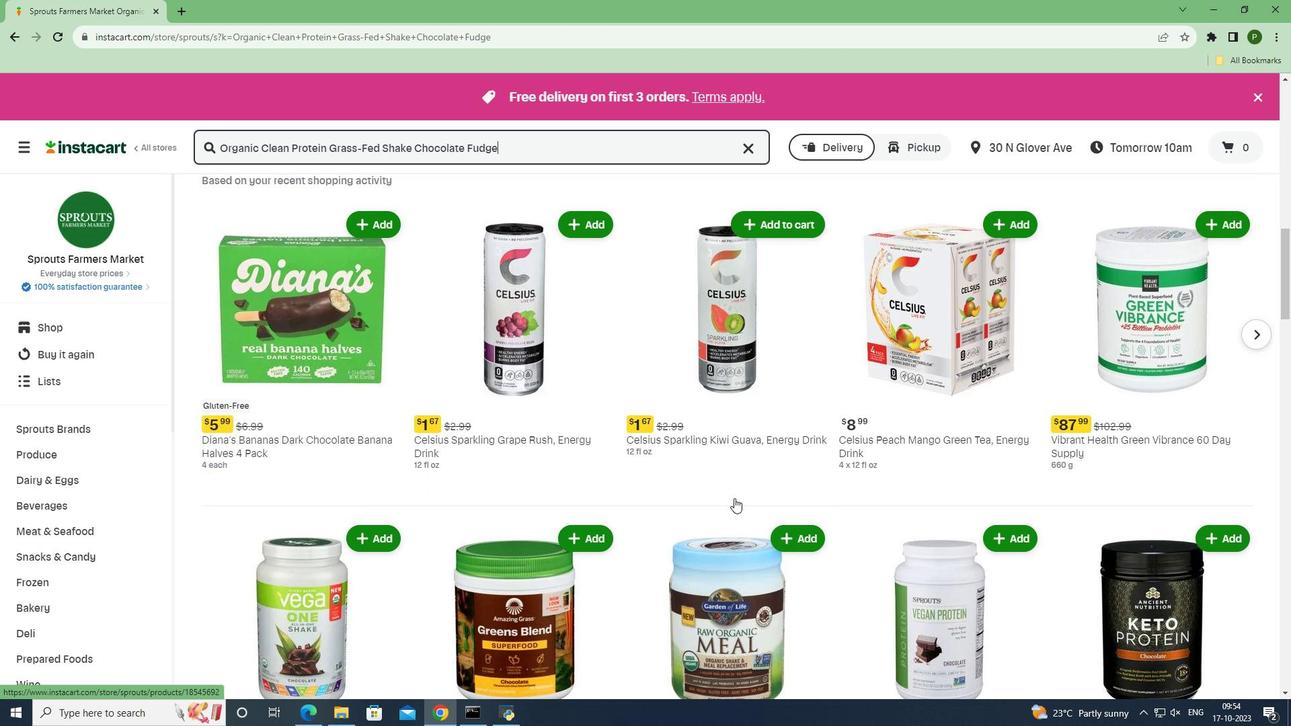 
Action: Mouse scrolled (734, 497) with delta (0, 0)
Screenshot: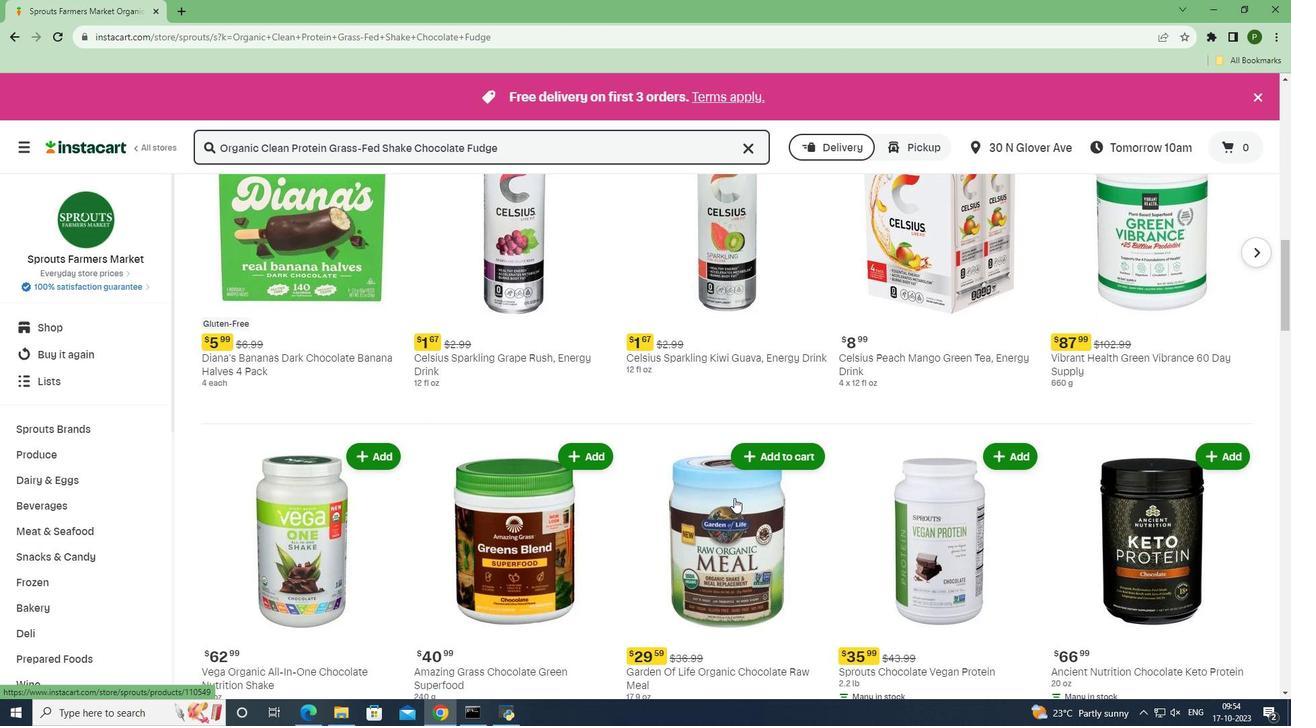 
Action: Mouse scrolled (734, 497) with delta (0, 0)
Screenshot: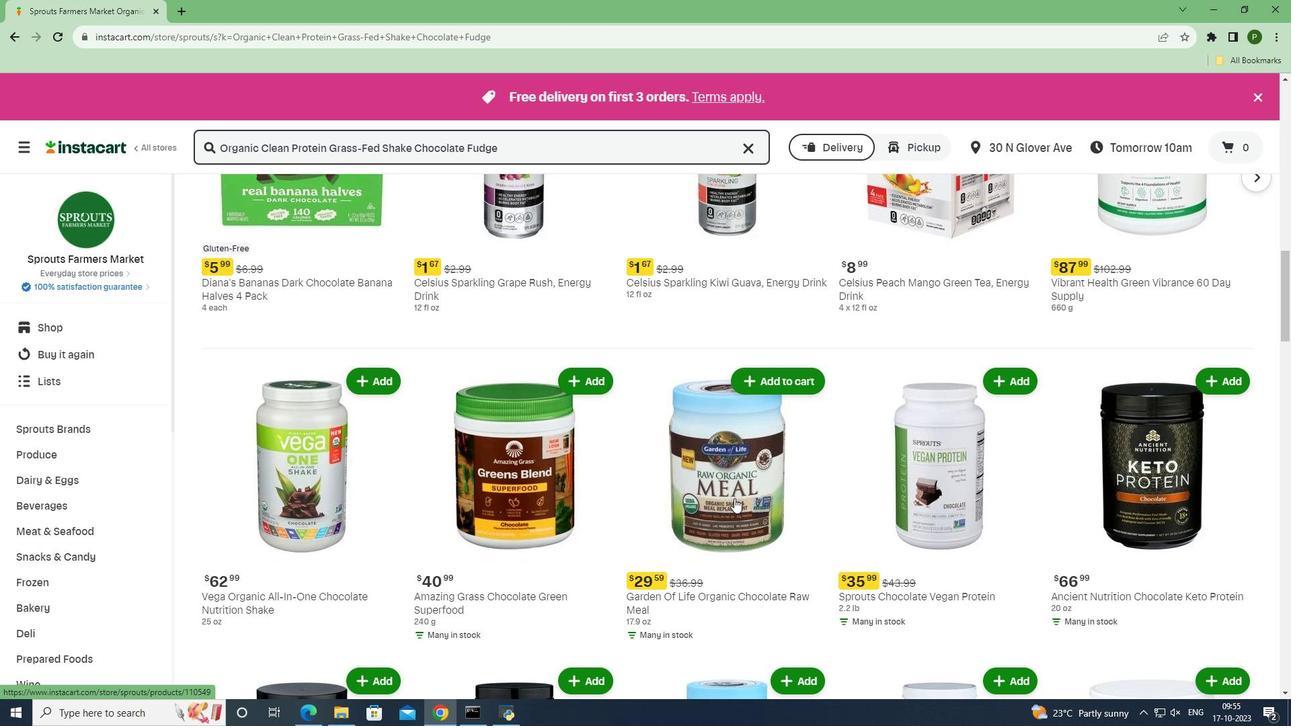 
Action: Mouse scrolled (734, 497) with delta (0, 0)
Screenshot: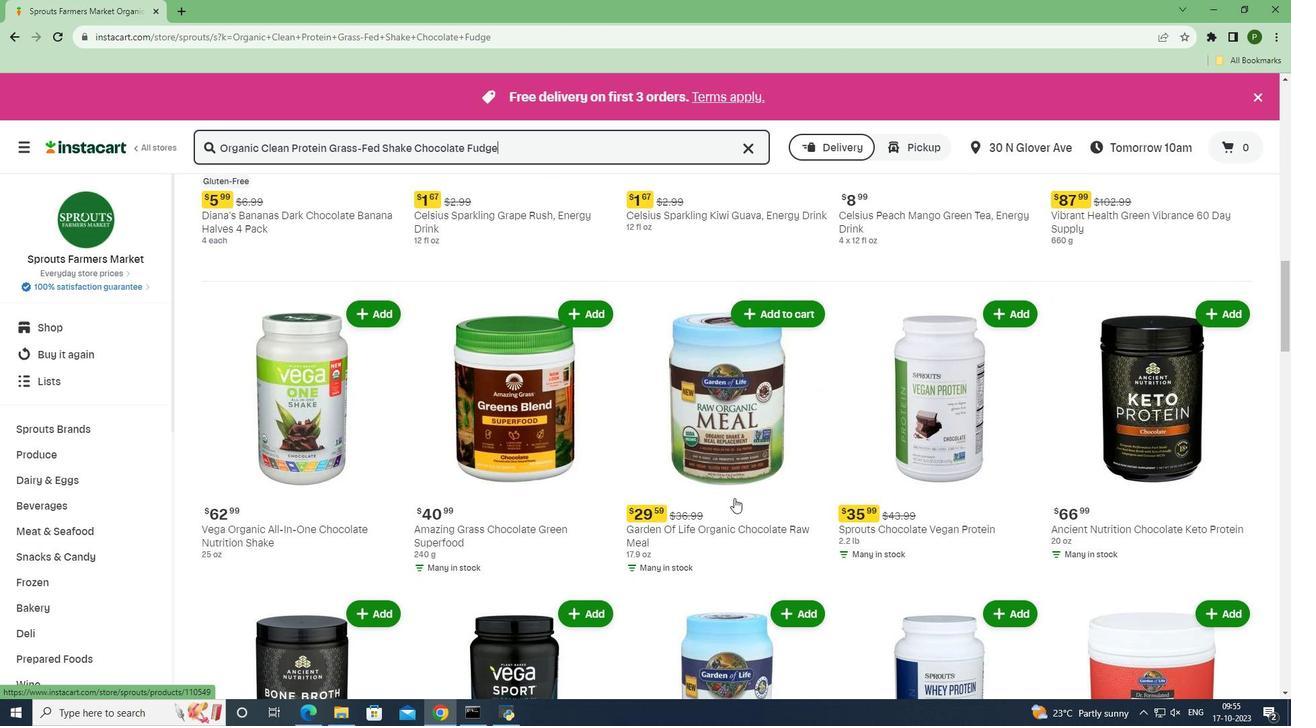 
Action: Mouse scrolled (734, 497) with delta (0, 0)
Screenshot: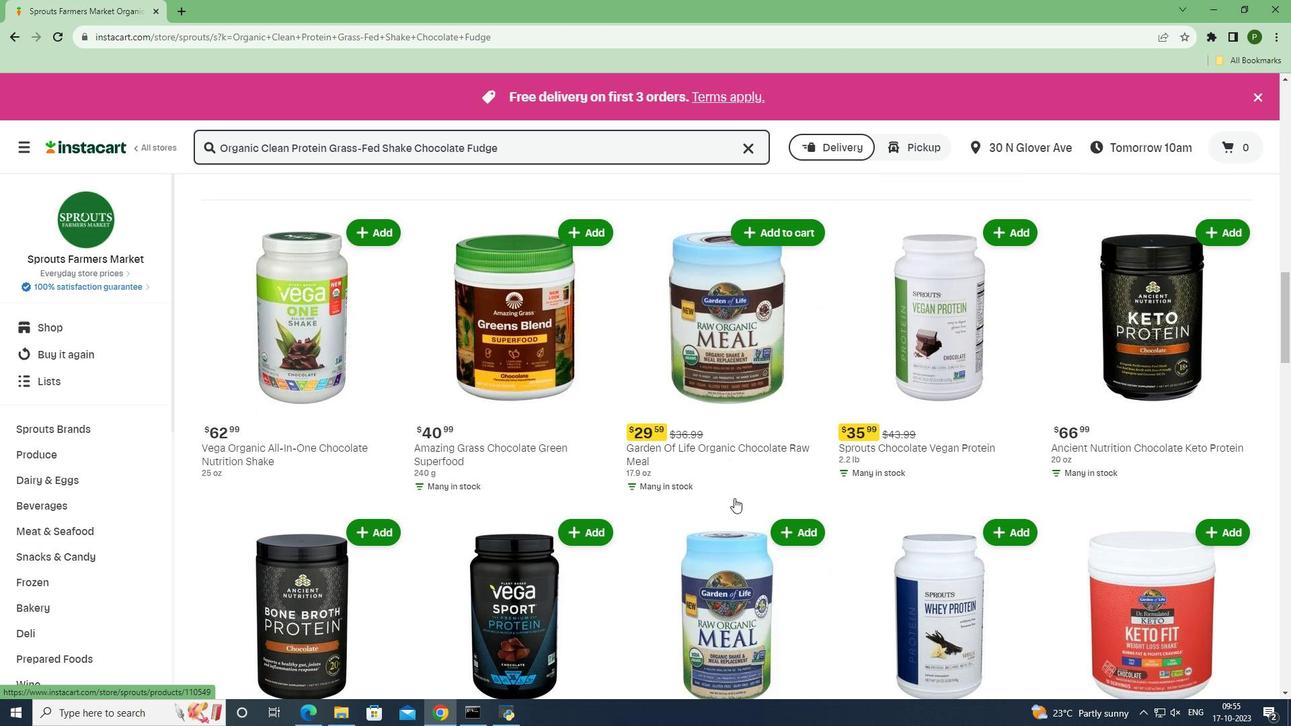 
Action: Mouse scrolled (734, 497) with delta (0, 0)
Screenshot: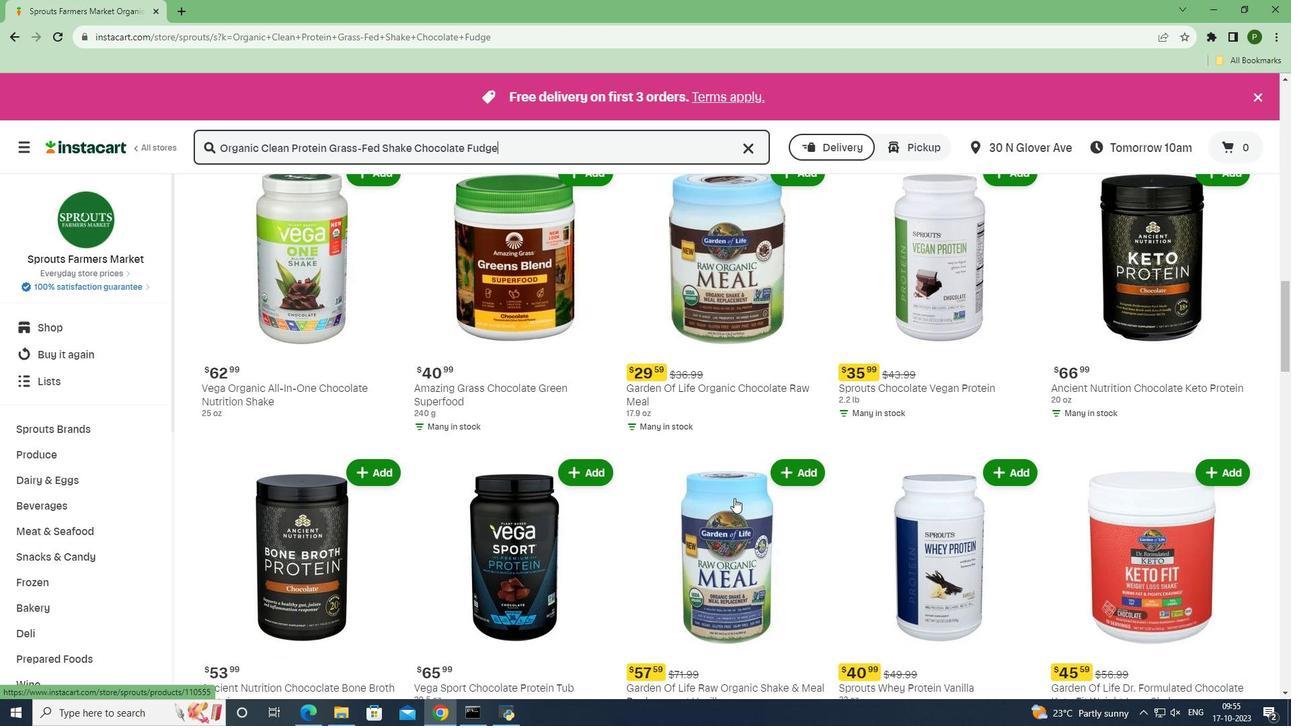 
Action: Mouse scrolled (734, 497) with delta (0, 0)
Screenshot: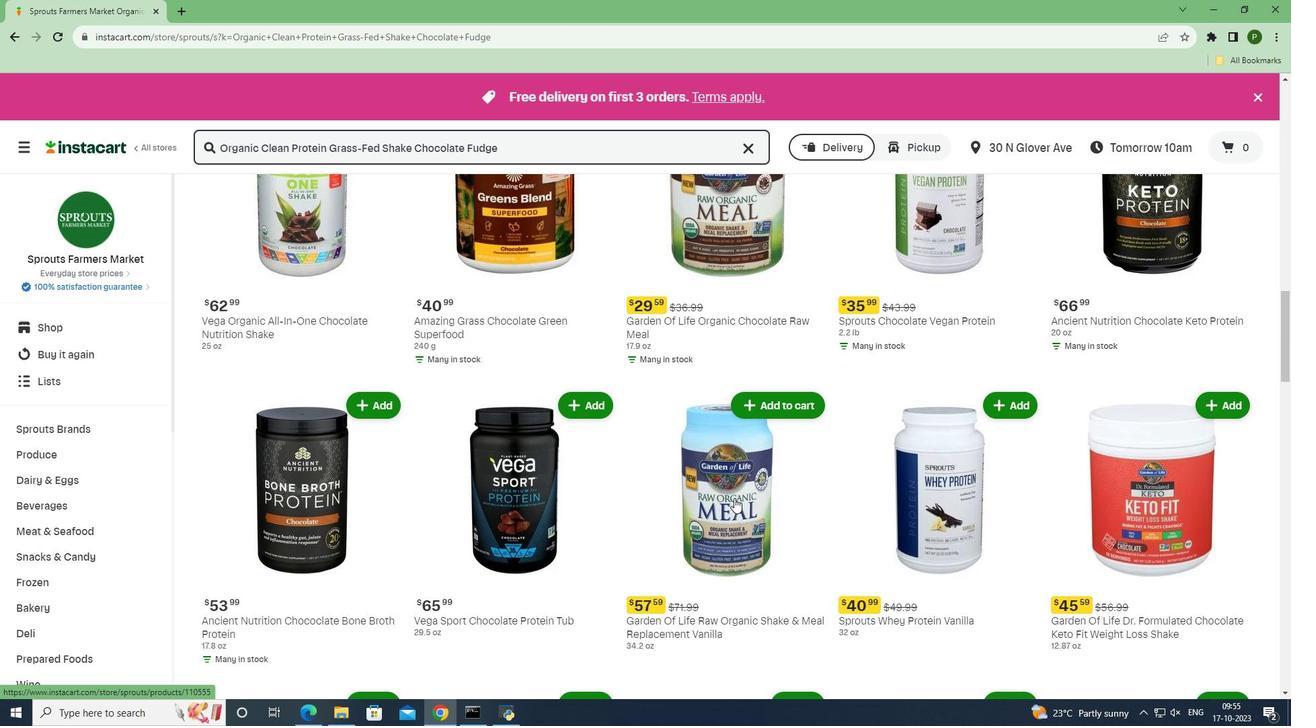 
Action: Mouse scrolled (734, 497) with delta (0, 0)
Screenshot: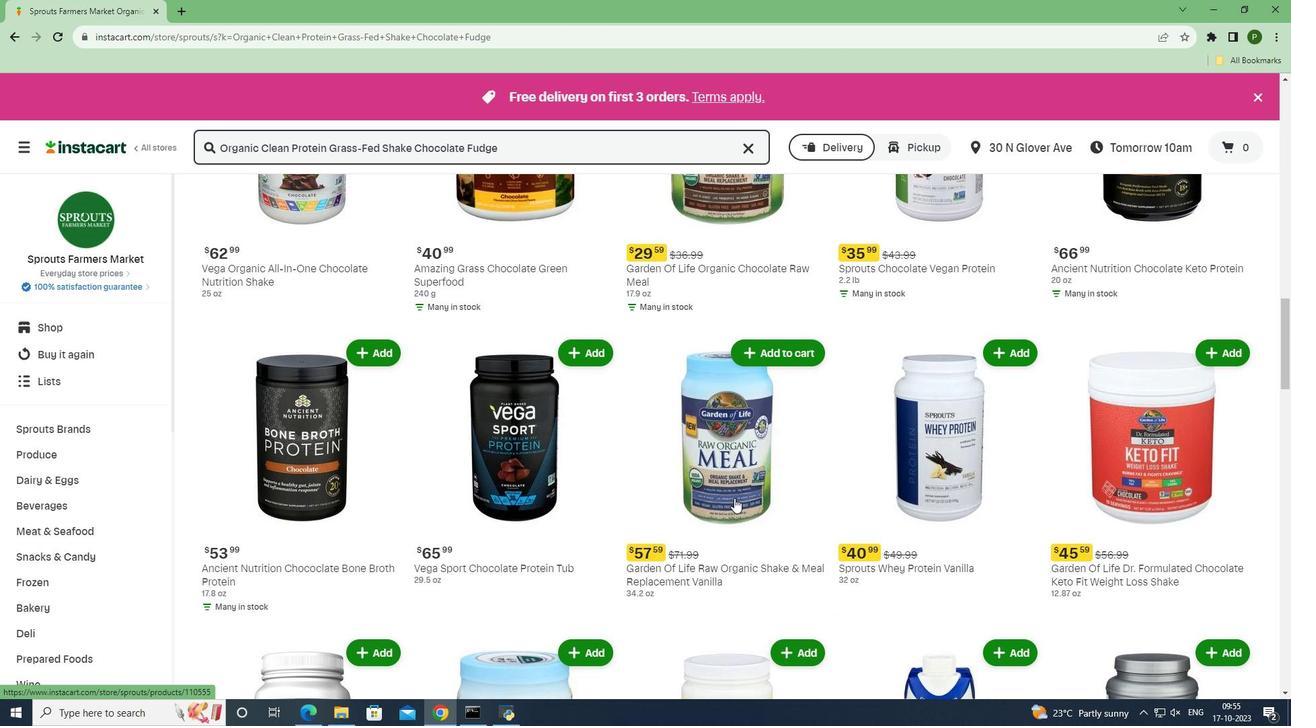 
Action: Mouse scrolled (734, 497) with delta (0, 0)
Screenshot: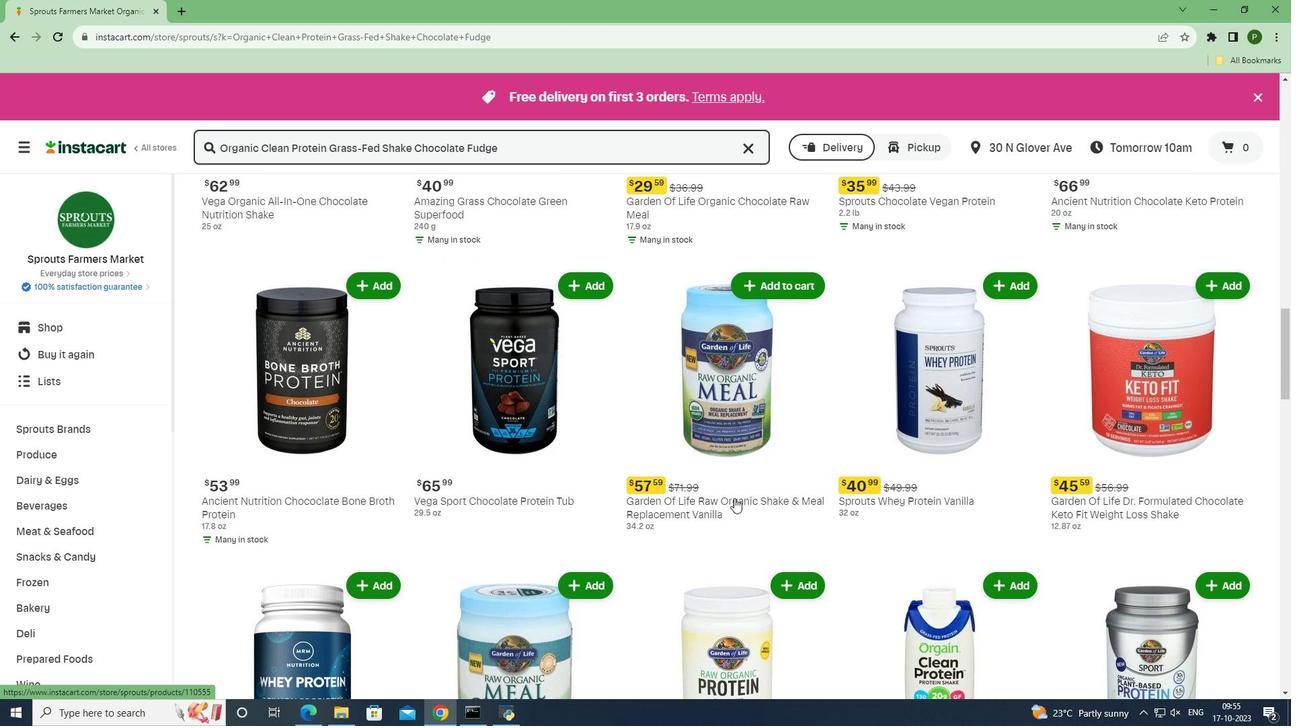 
Action: Mouse scrolled (734, 497) with delta (0, 0)
Screenshot: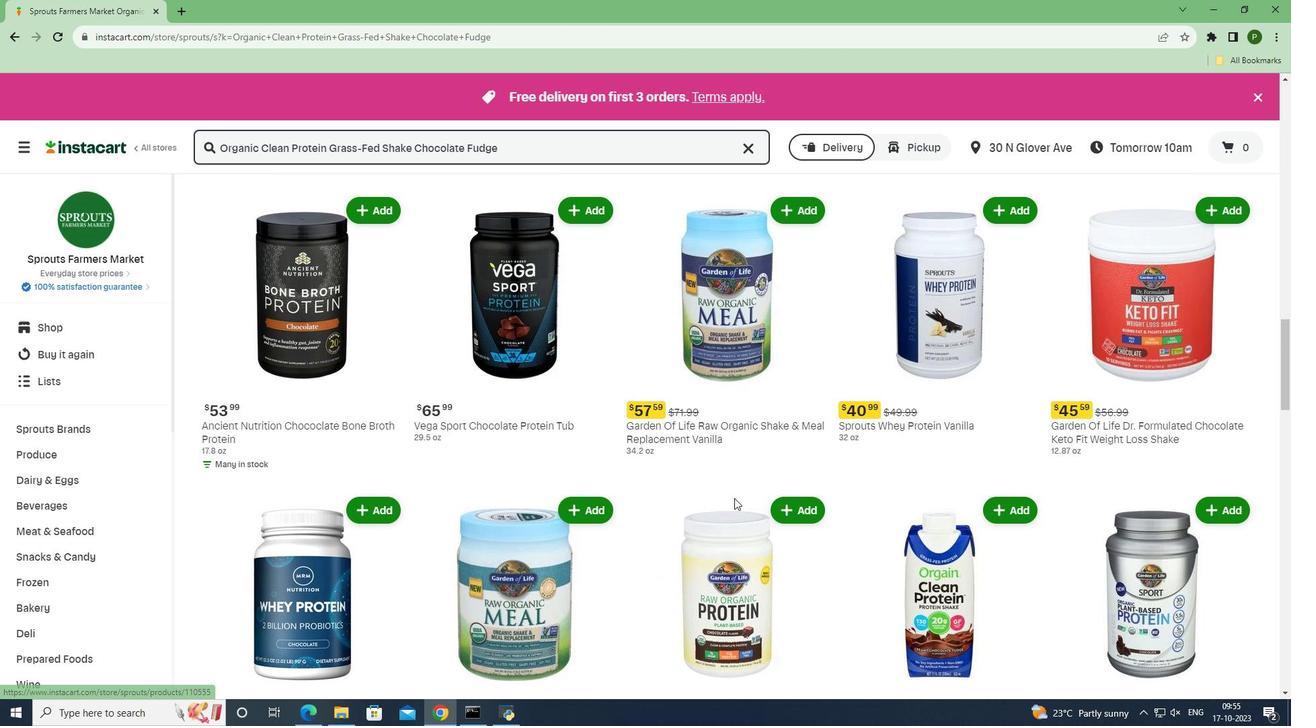 
Action: Mouse scrolled (734, 497) with delta (0, 0)
Screenshot: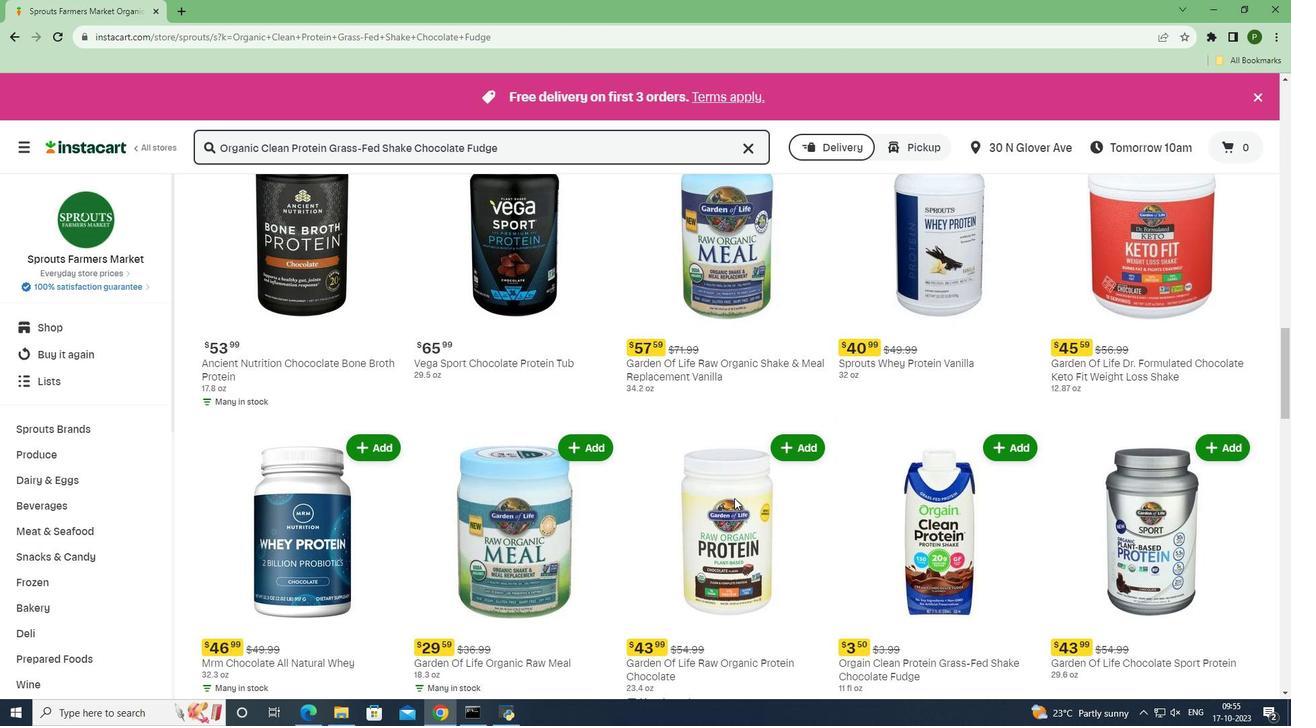 
Action: Mouse scrolled (734, 497) with delta (0, 0)
Screenshot: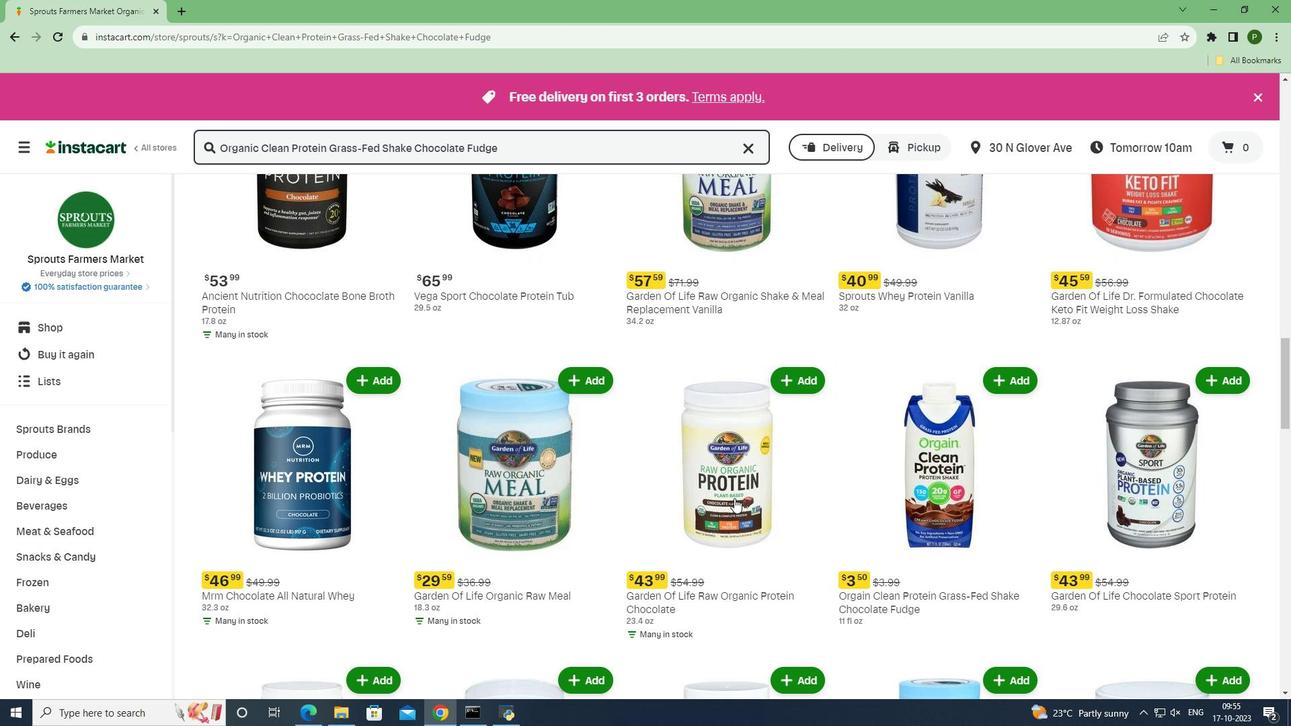
Action: Mouse moved to (984, 319)
Screenshot: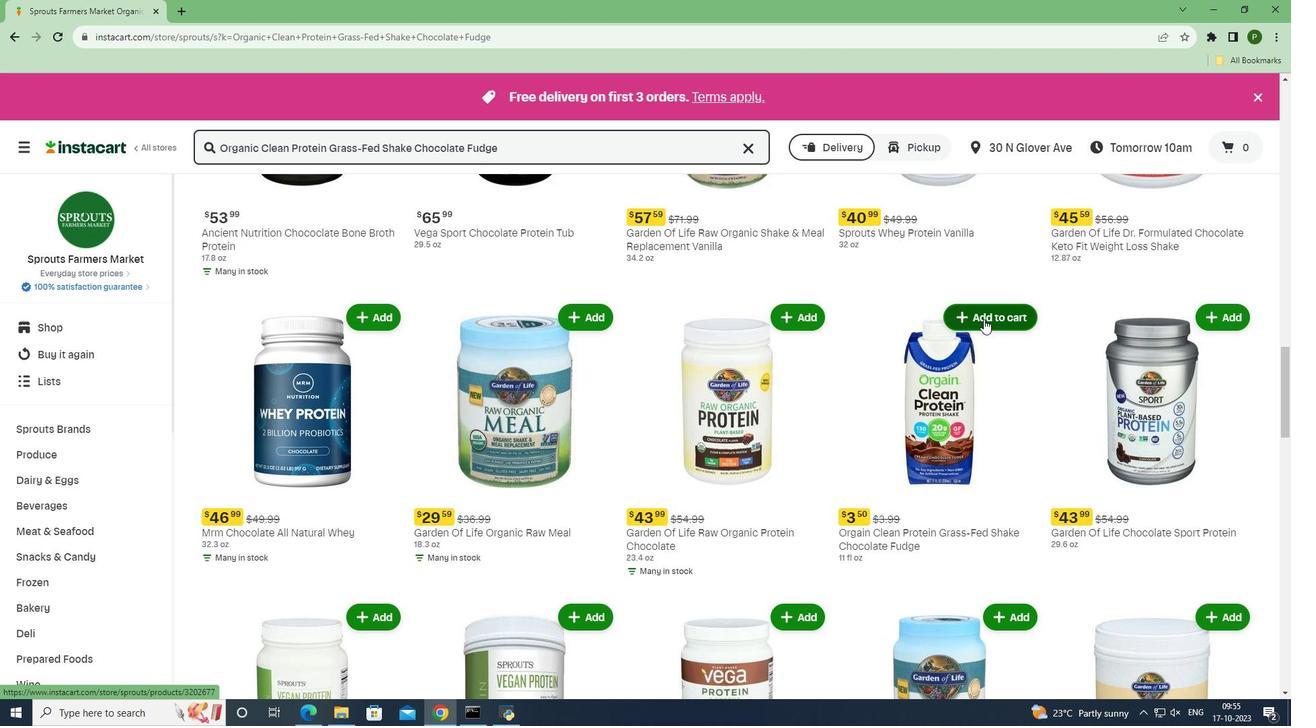 
Action: Mouse pressed left at (984, 319)
Screenshot: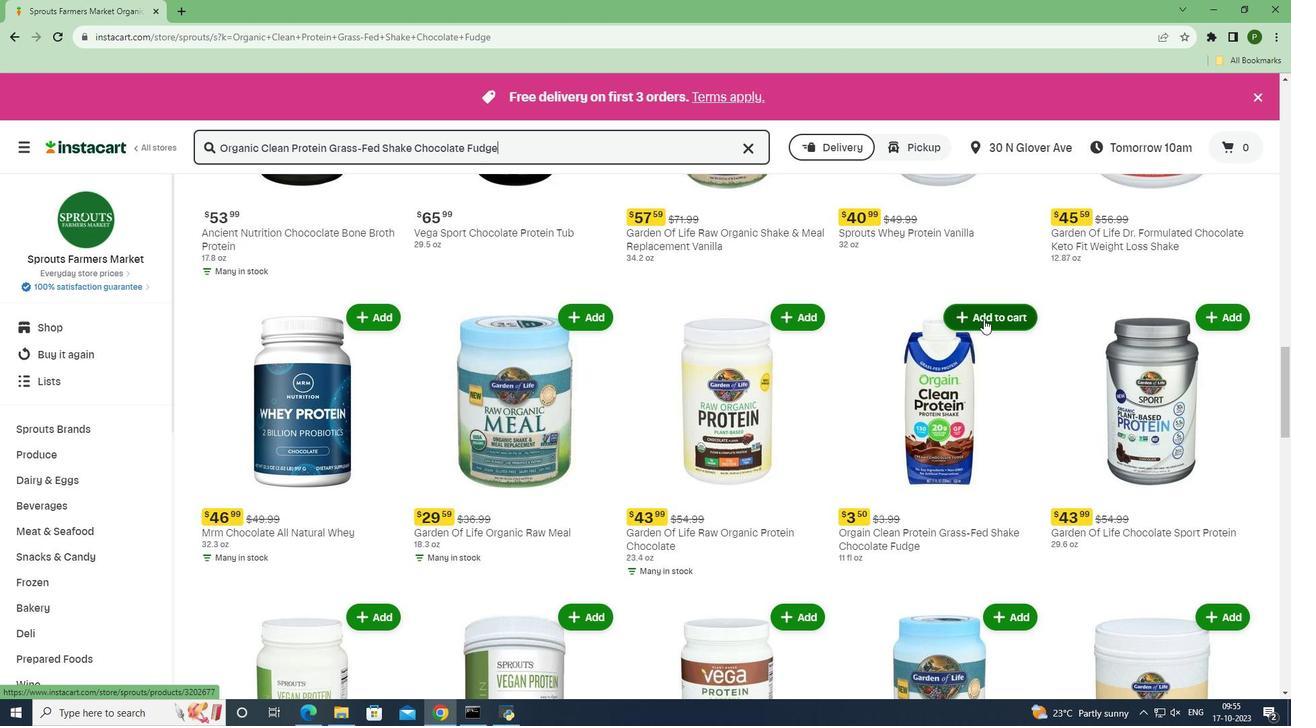 
Action: Mouse moved to (1001, 371)
Screenshot: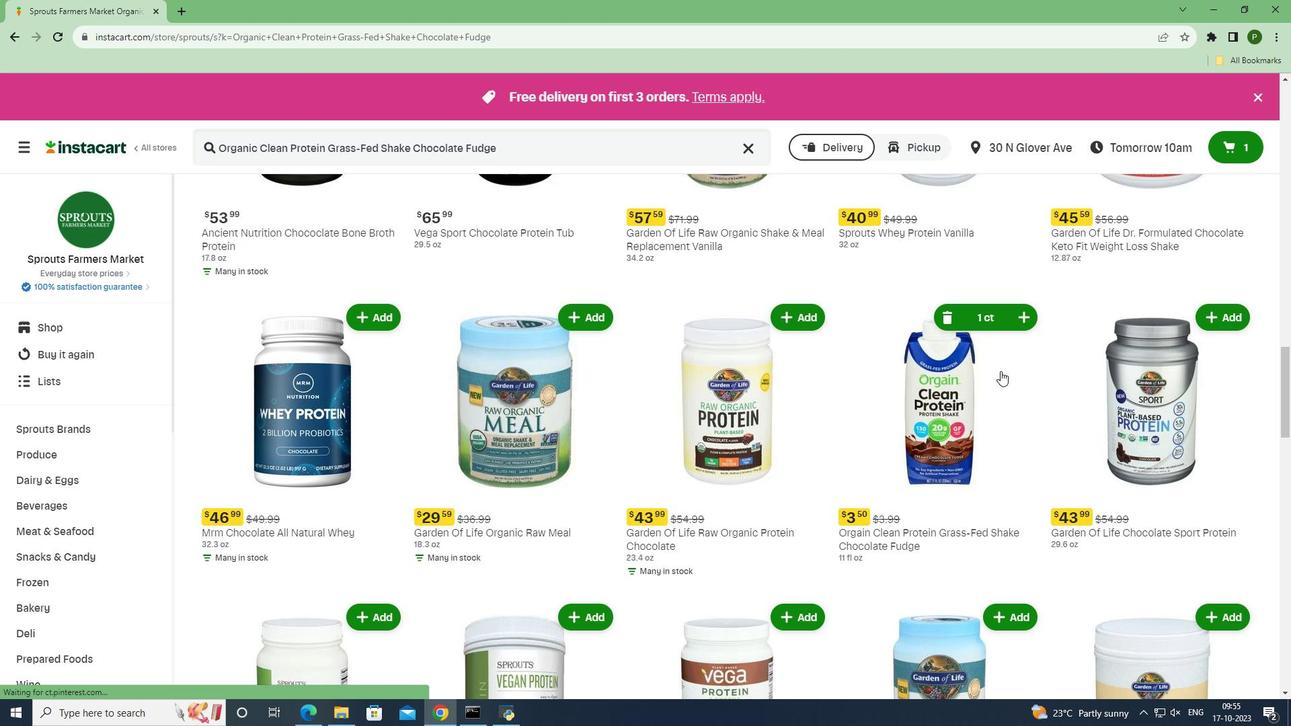 
